 Task: Use the formula "IMTANH" in spreadsheet "Project portfolio".
Action: Mouse moved to (707, 85)
Screenshot: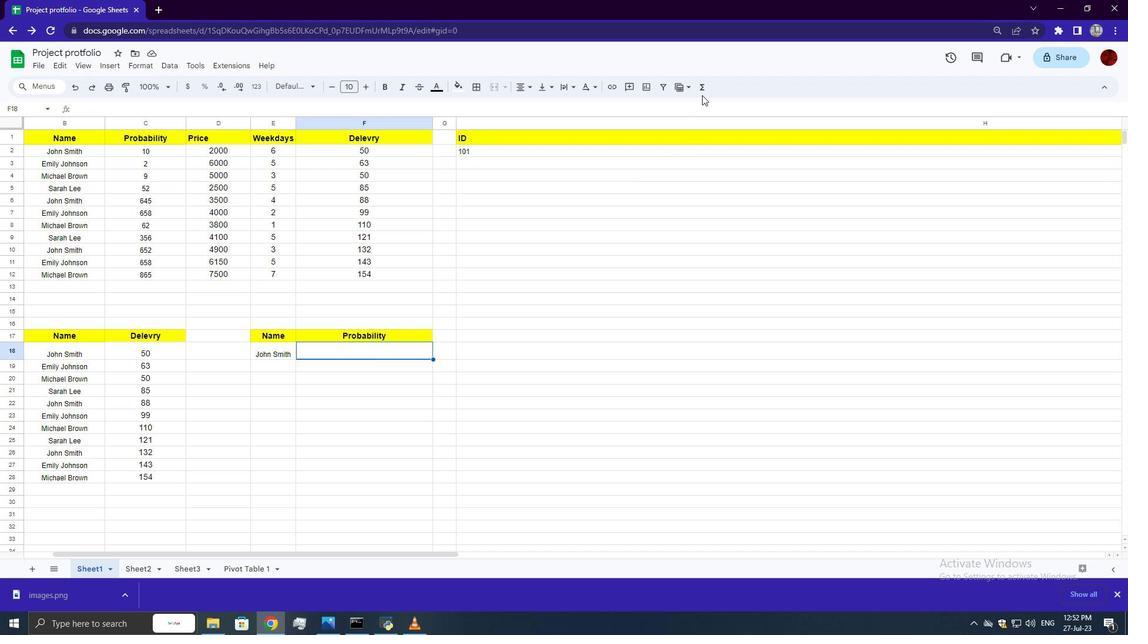 
Action: Mouse pressed left at (707, 85)
Screenshot: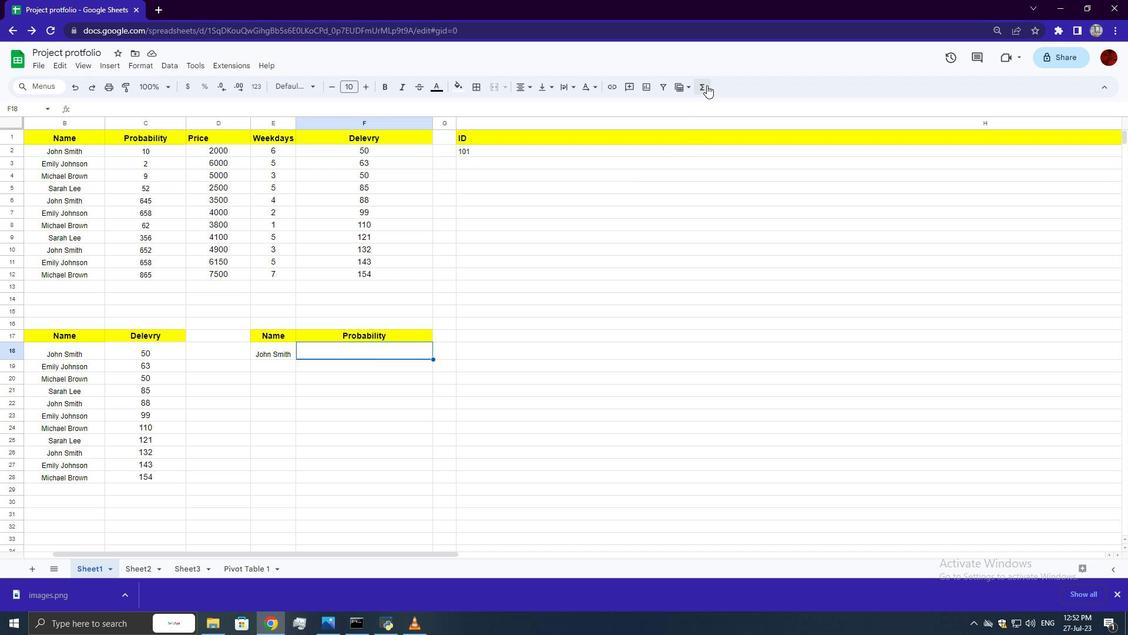 
Action: Mouse moved to (866, 201)
Screenshot: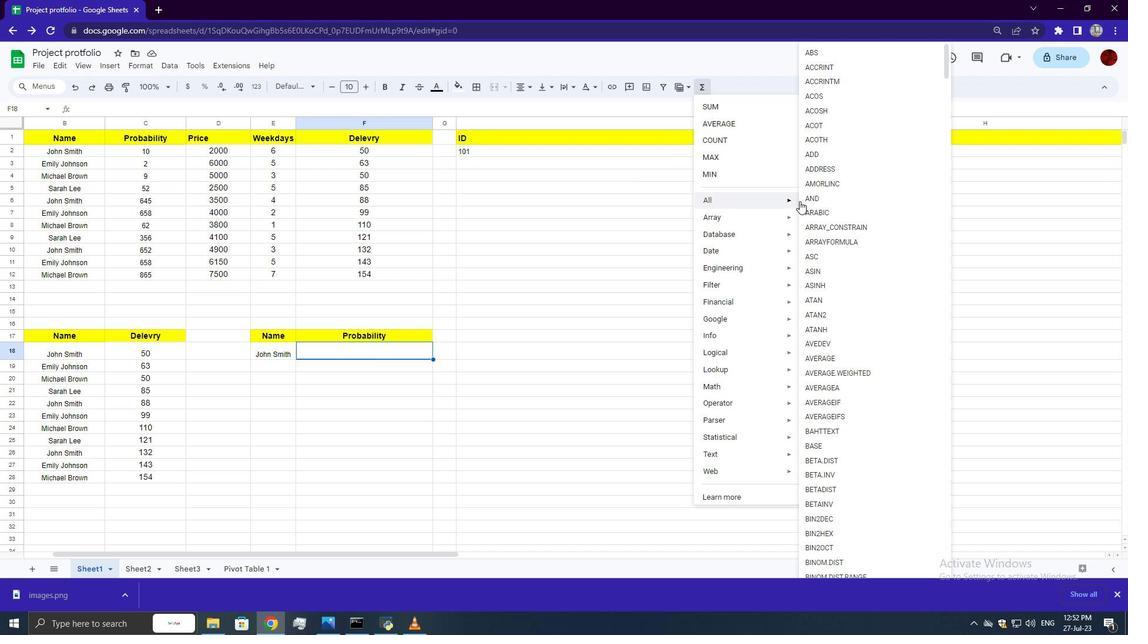 
Action: Mouse scrolled (866, 200) with delta (0, 0)
Screenshot: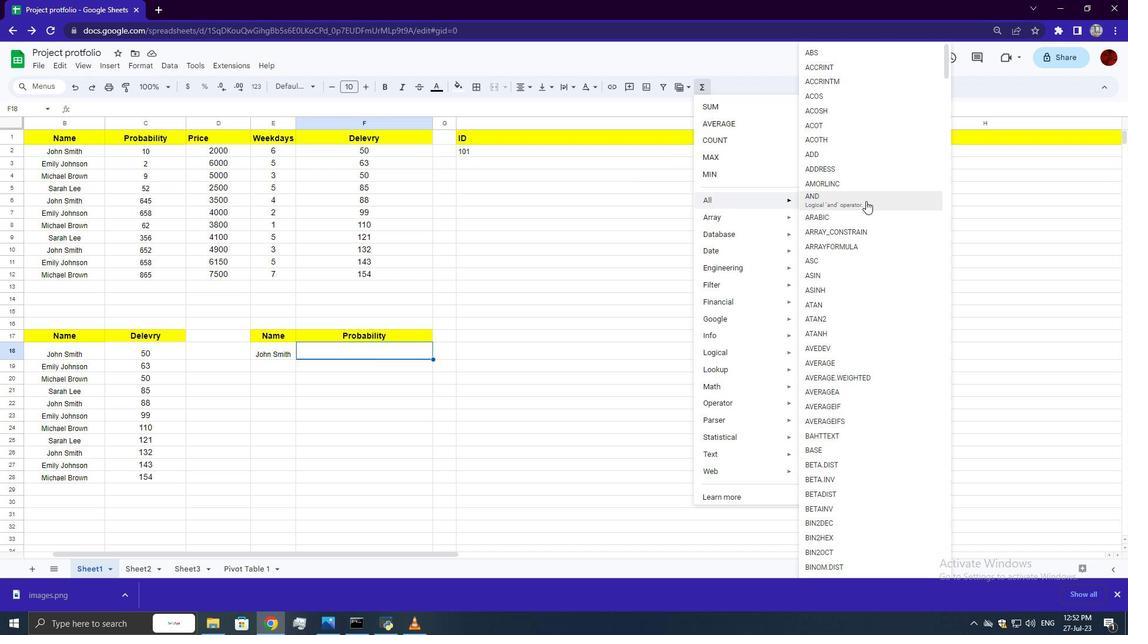 
Action: Mouse scrolled (866, 200) with delta (0, 0)
Screenshot: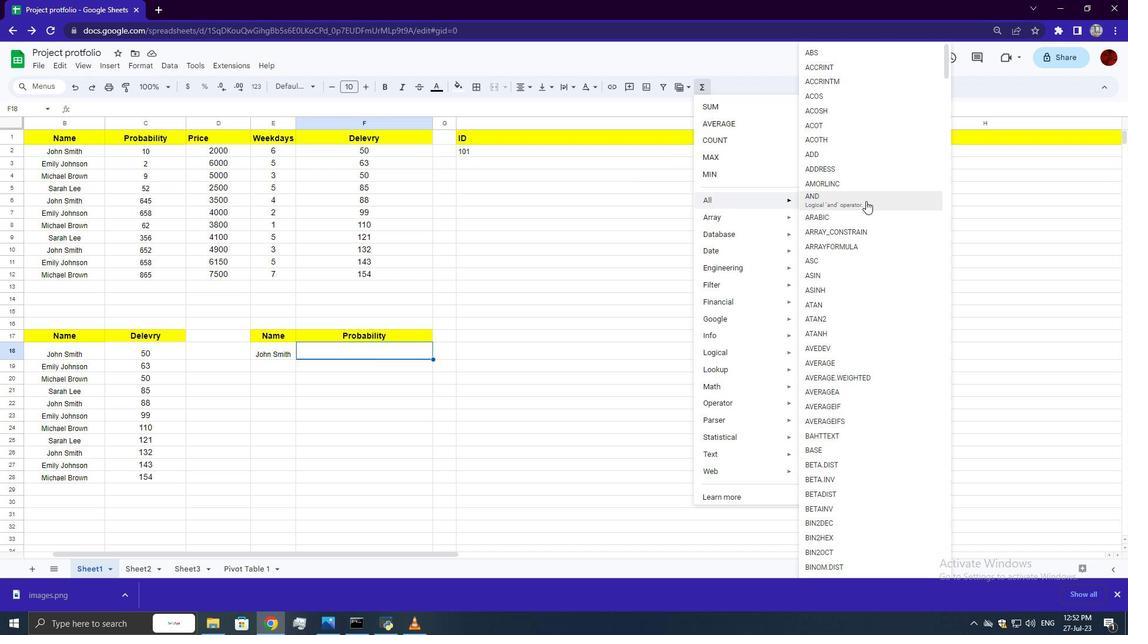 
Action: Mouse scrolled (866, 200) with delta (0, 0)
Screenshot: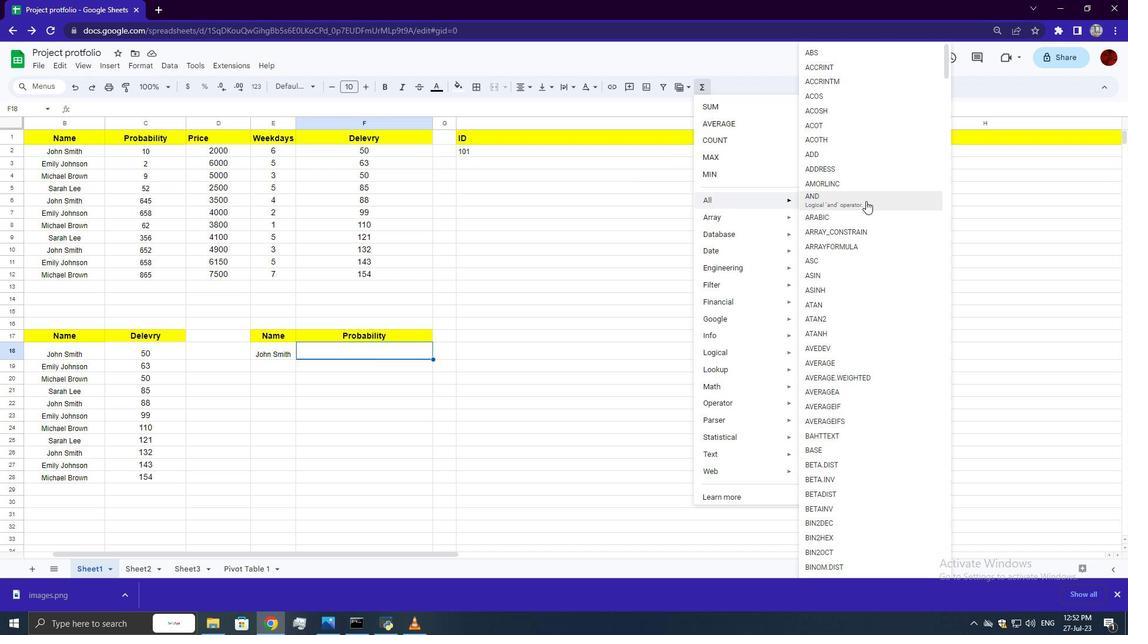 
Action: Mouse scrolled (866, 200) with delta (0, 0)
Screenshot: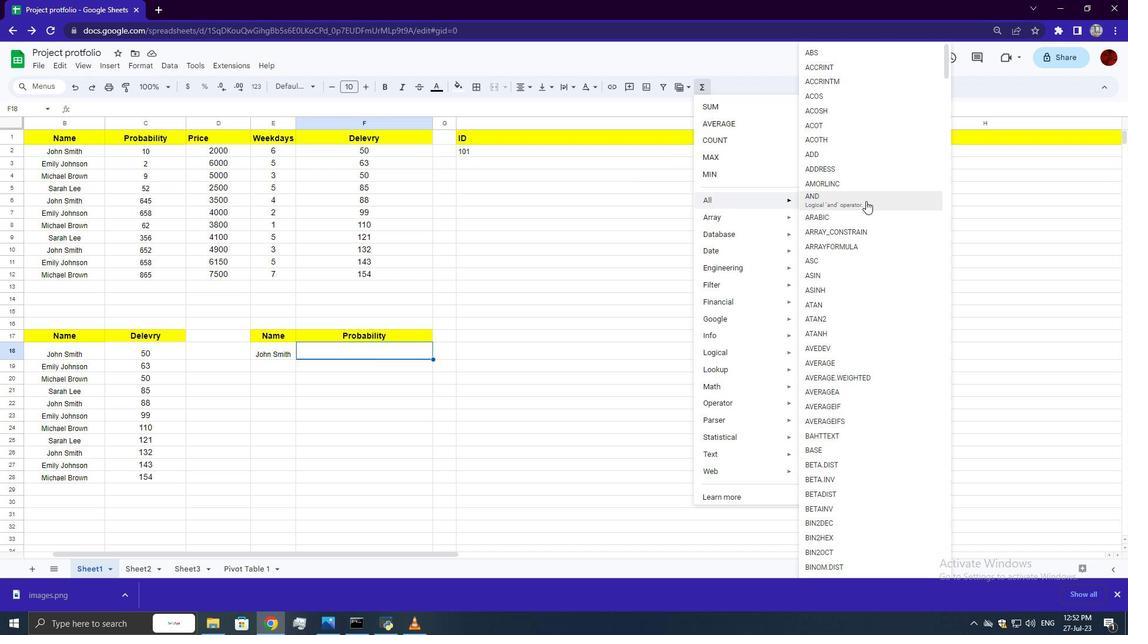 
Action: Mouse scrolled (866, 200) with delta (0, 0)
Screenshot: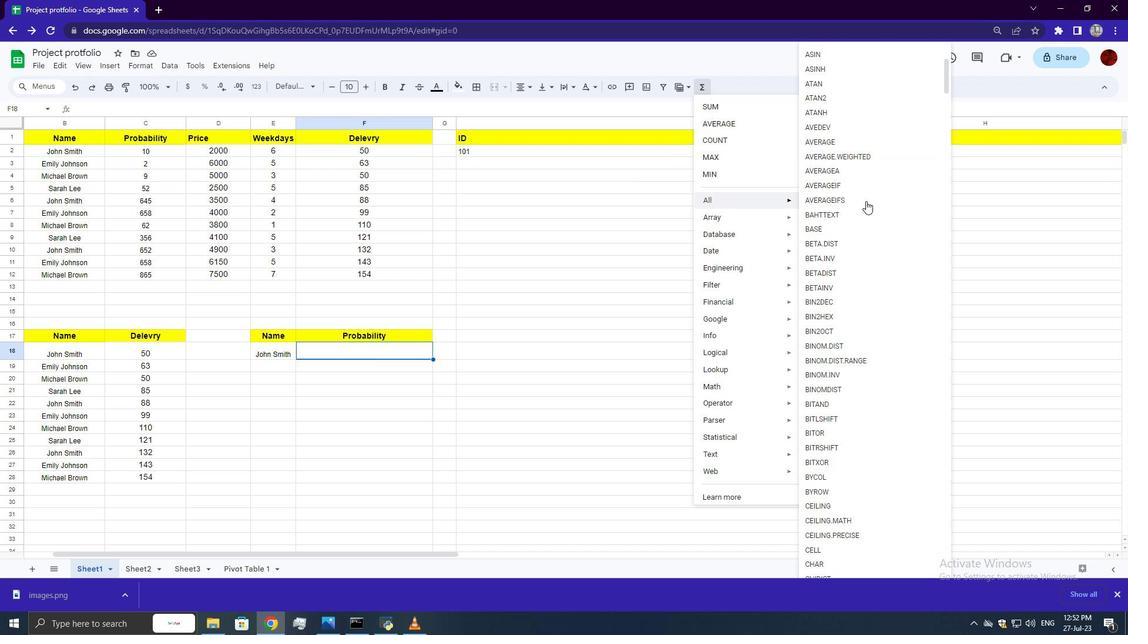 
Action: Mouse scrolled (866, 200) with delta (0, 0)
Screenshot: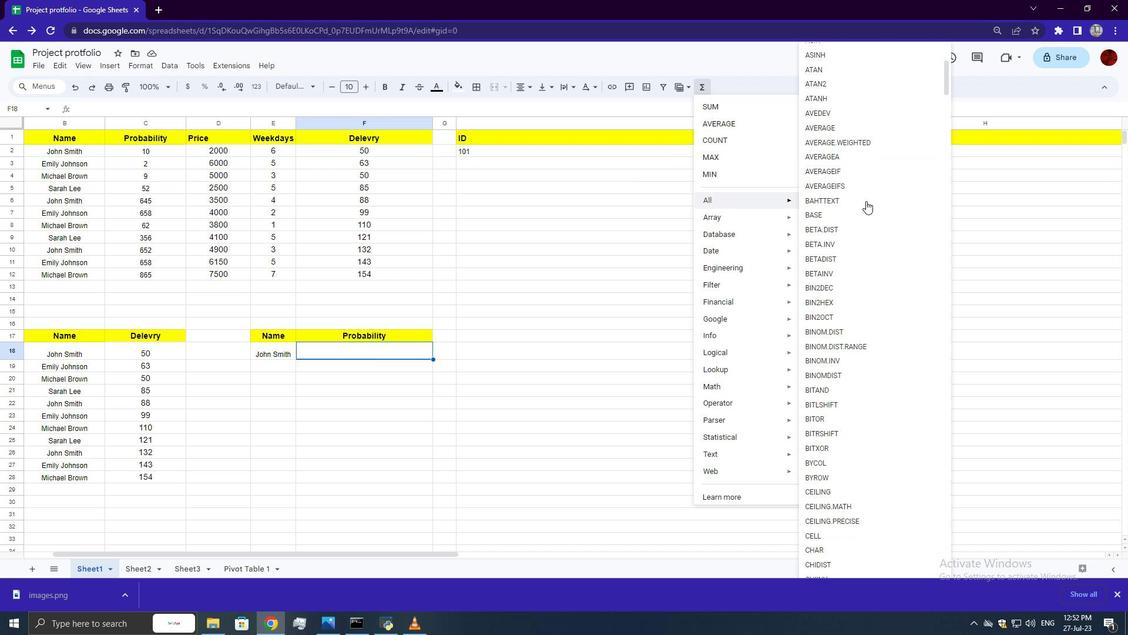 
Action: Mouse scrolled (866, 200) with delta (0, 0)
Screenshot: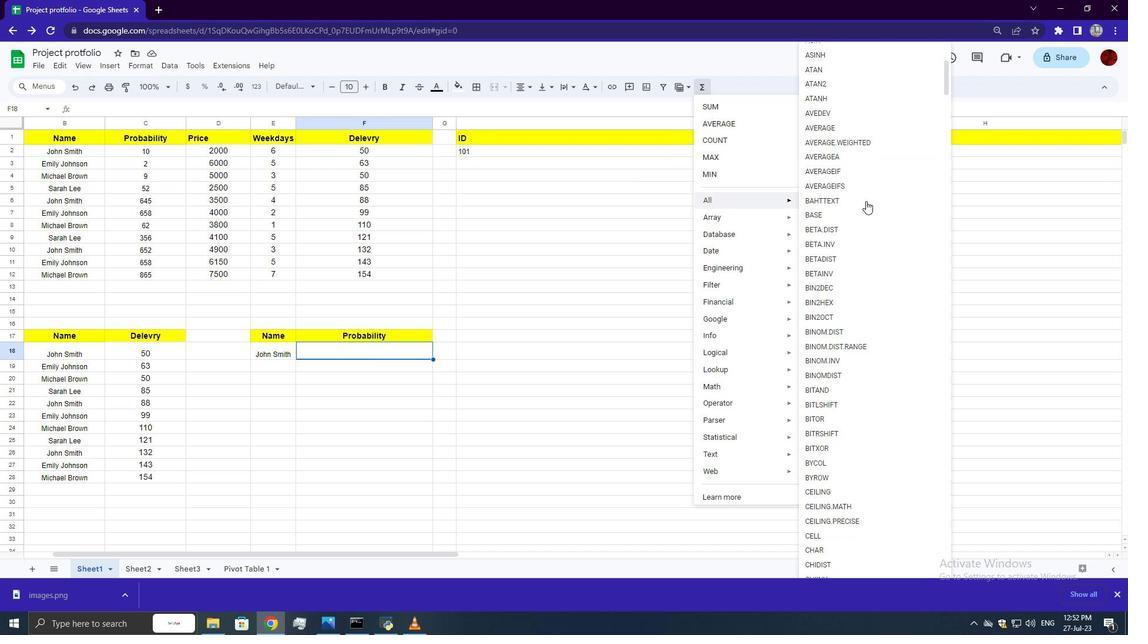 
Action: Mouse scrolled (866, 200) with delta (0, 0)
Screenshot: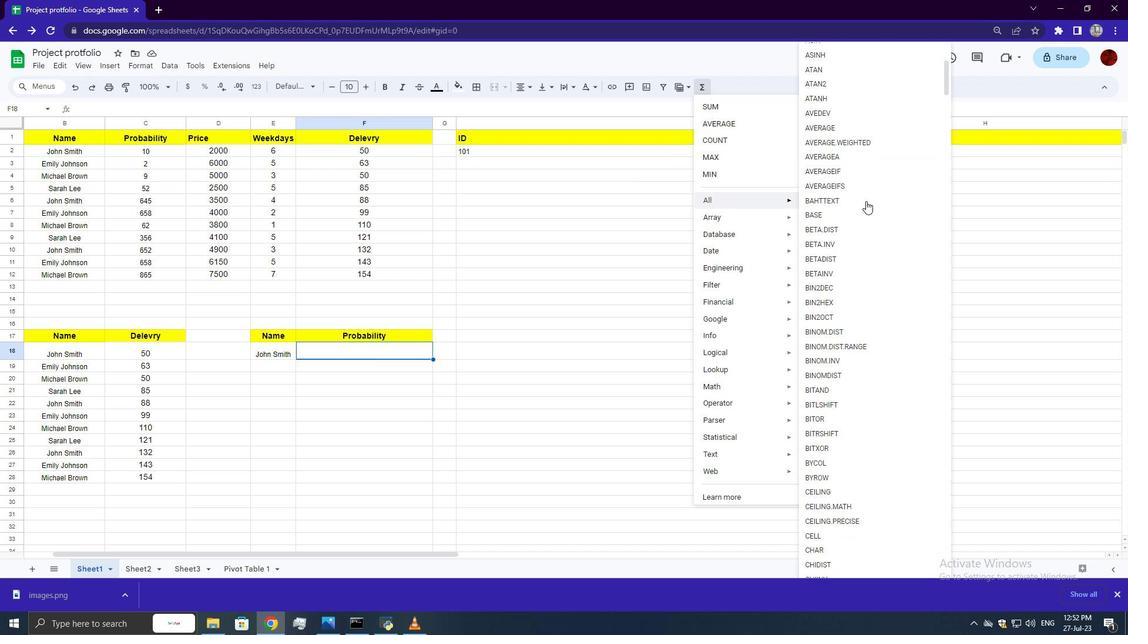 
Action: Mouse scrolled (866, 200) with delta (0, 0)
Screenshot: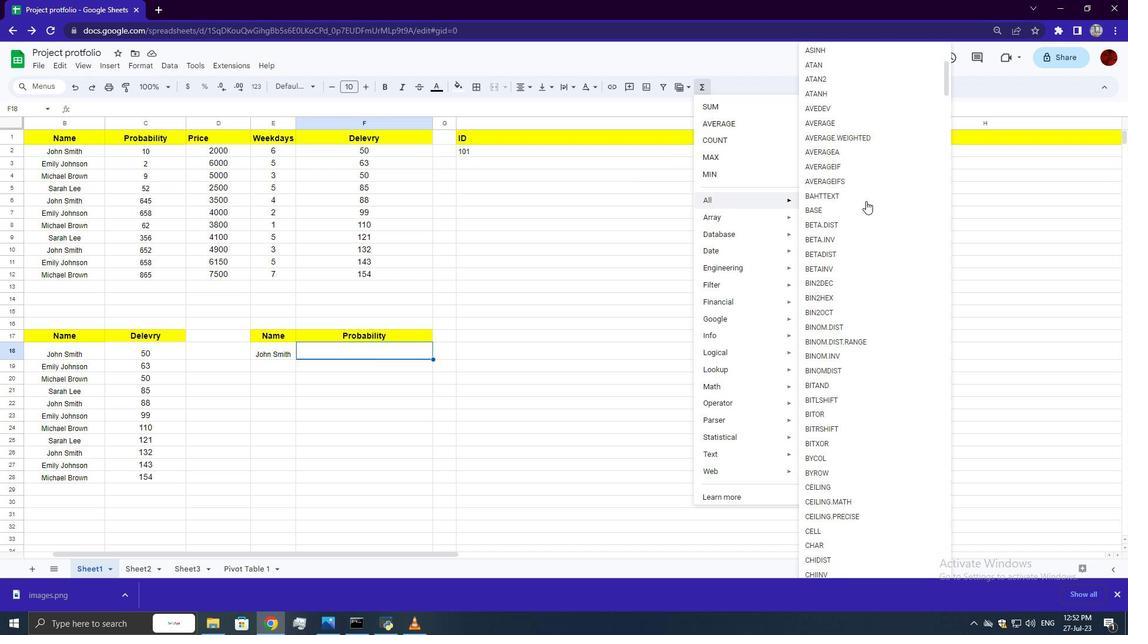 
Action: Mouse scrolled (866, 200) with delta (0, 0)
Screenshot: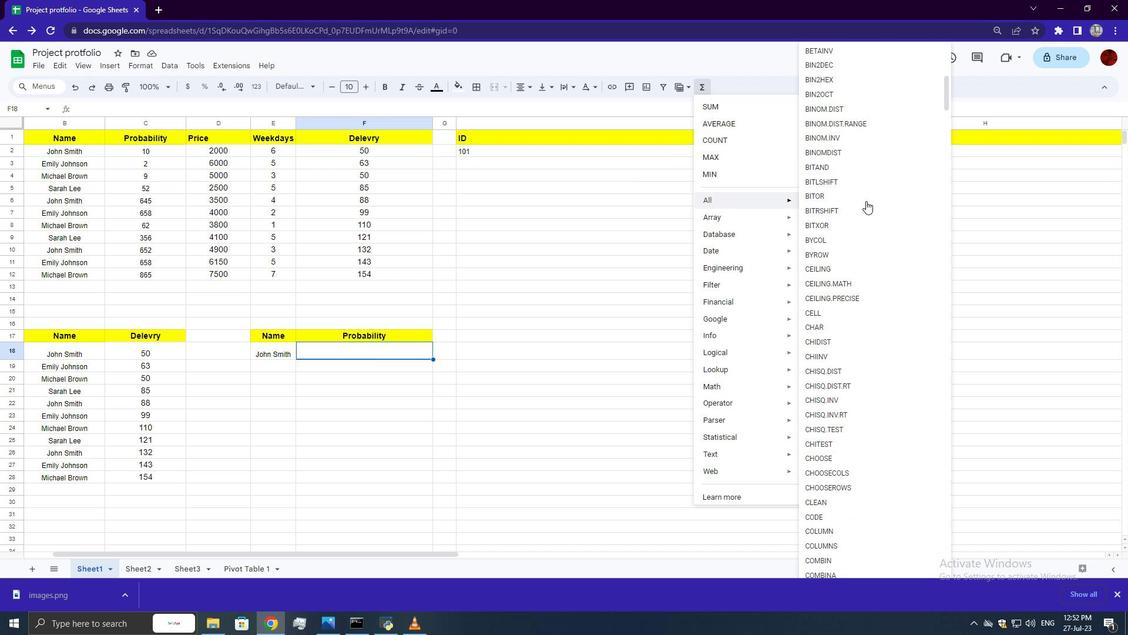 
Action: Mouse scrolled (866, 200) with delta (0, 0)
Screenshot: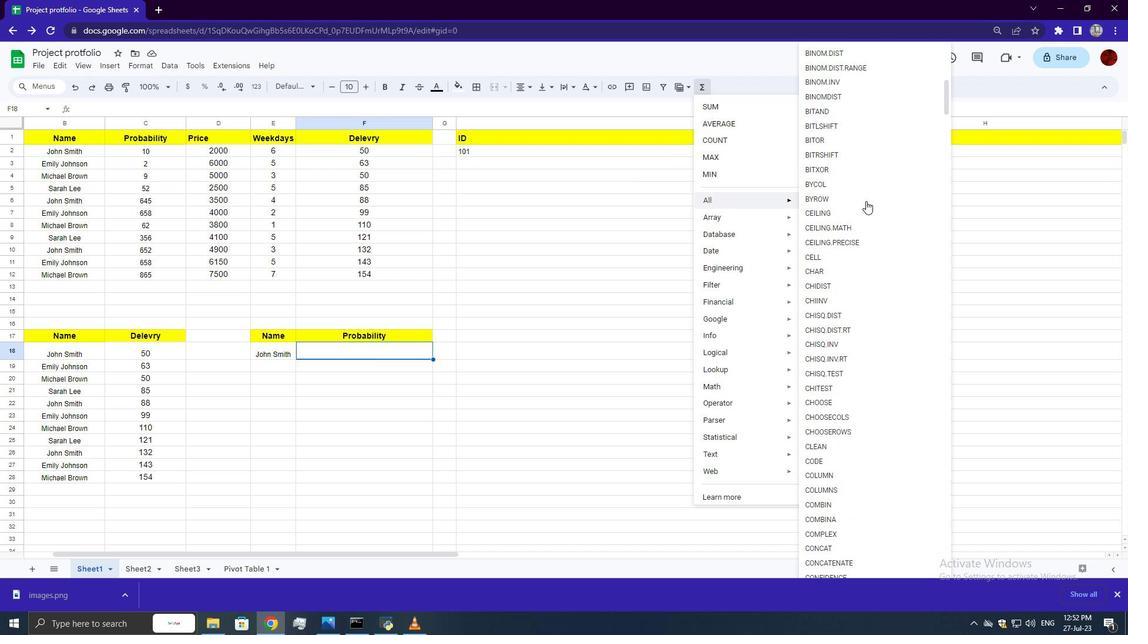 
Action: Mouse scrolled (866, 200) with delta (0, 0)
Screenshot: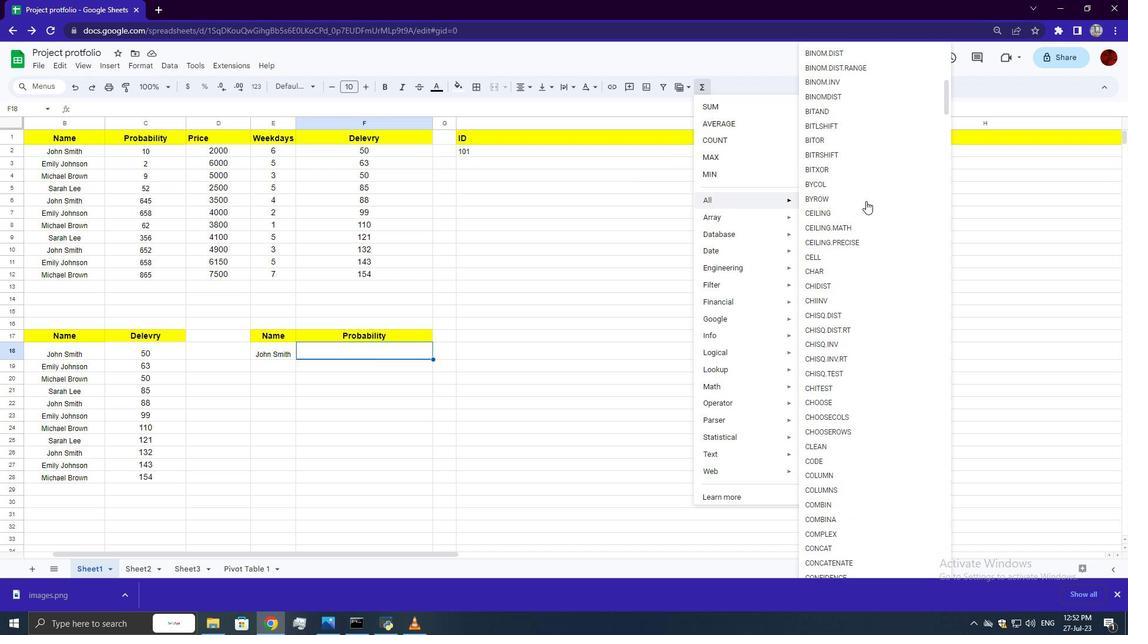 
Action: Mouse scrolled (866, 200) with delta (0, 0)
Screenshot: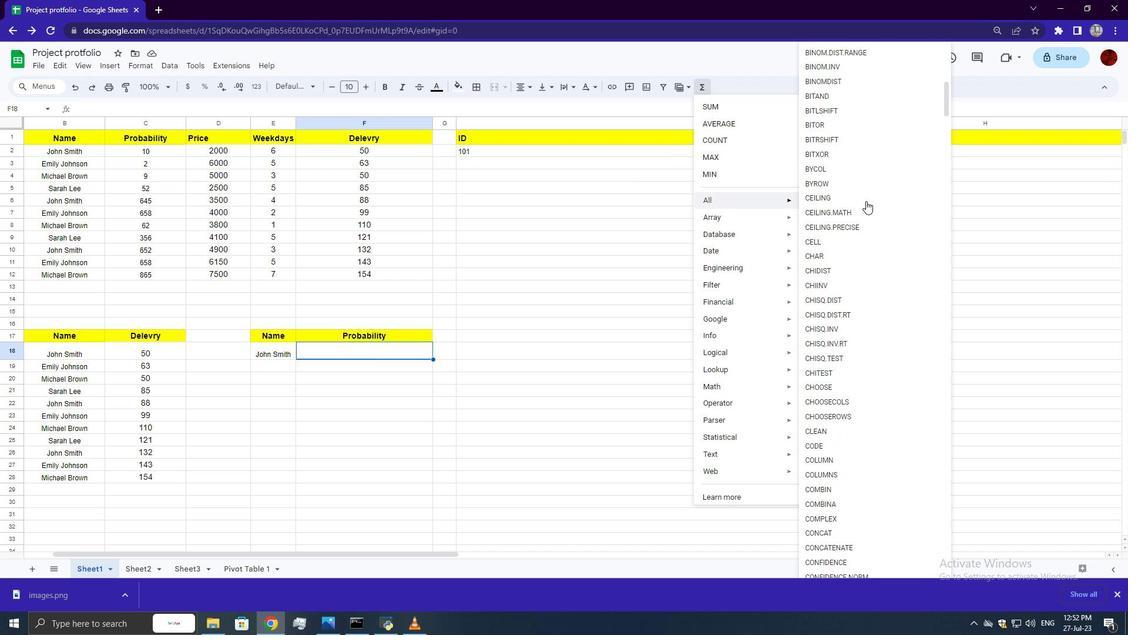 
Action: Mouse scrolled (866, 200) with delta (0, 0)
Screenshot: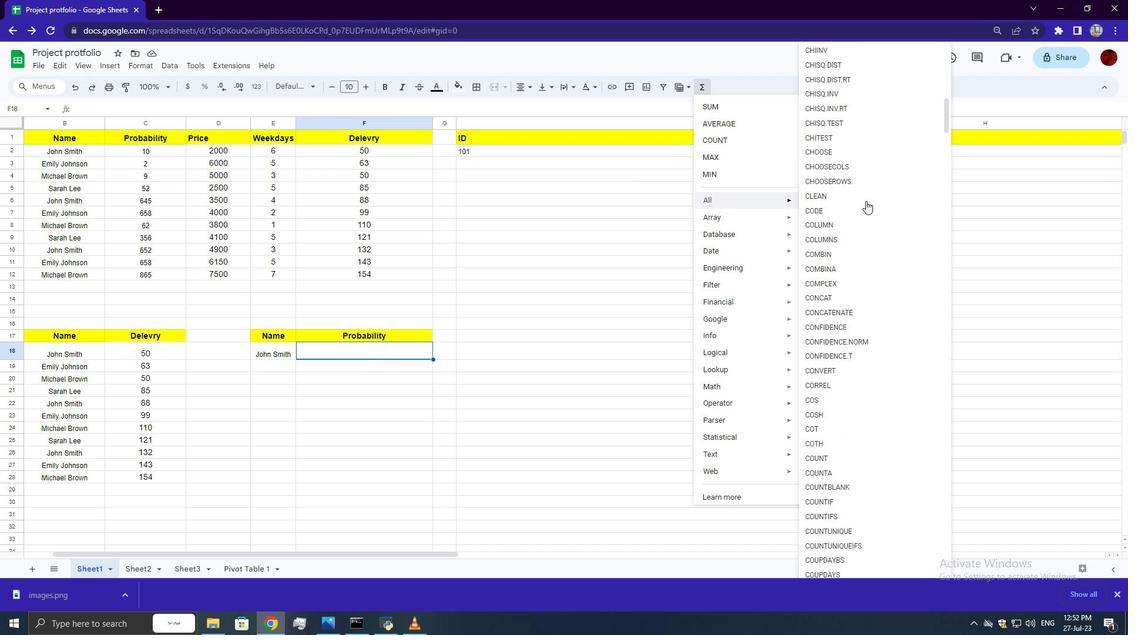 
Action: Mouse scrolled (866, 200) with delta (0, 0)
Screenshot: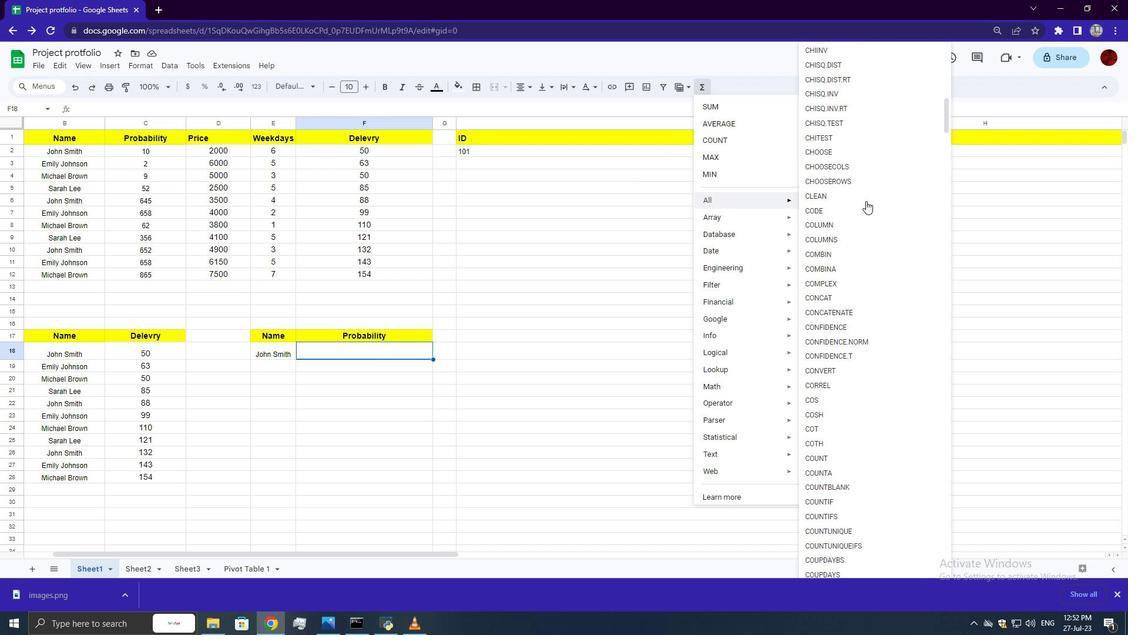 
Action: Mouse scrolled (866, 200) with delta (0, 0)
Screenshot: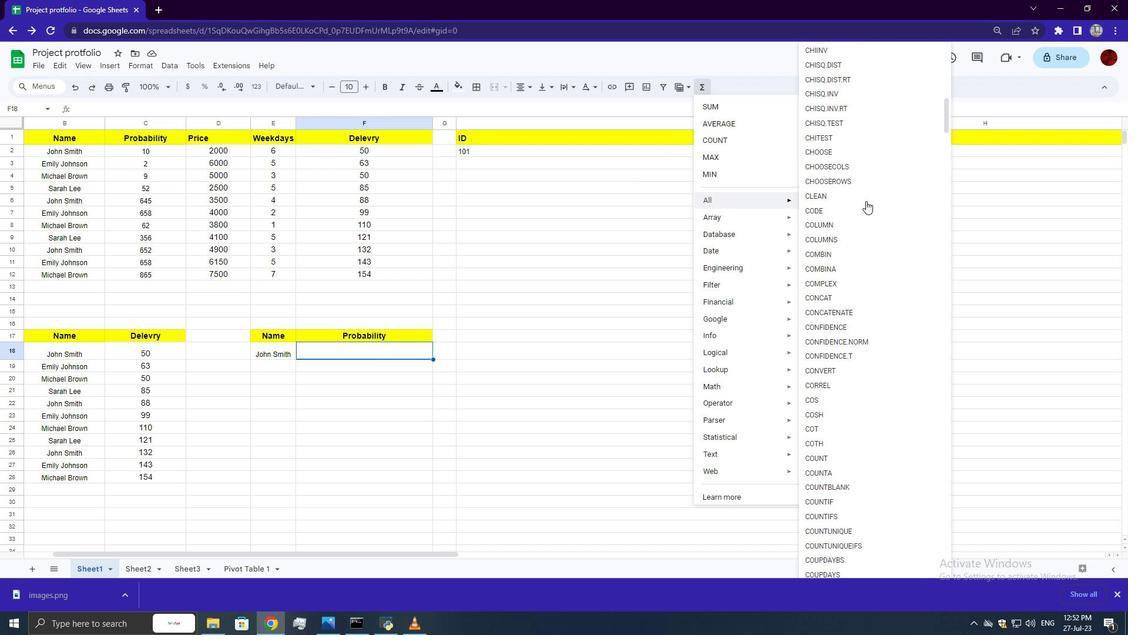 
Action: Mouse scrolled (866, 200) with delta (0, 0)
Screenshot: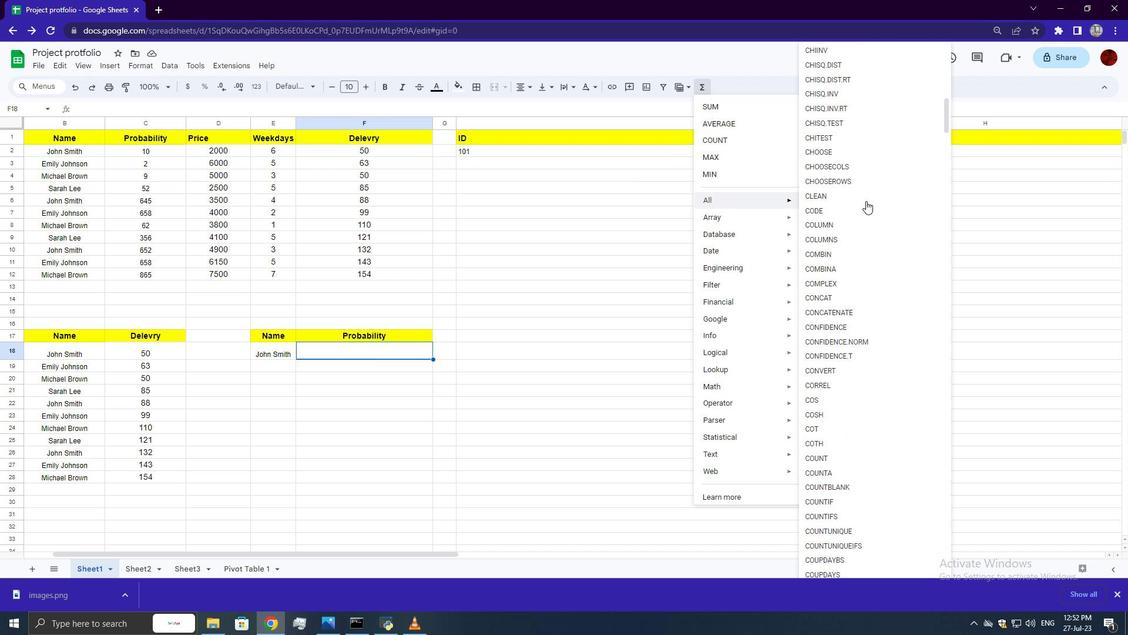 
Action: Mouse scrolled (866, 200) with delta (0, 0)
Screenshot: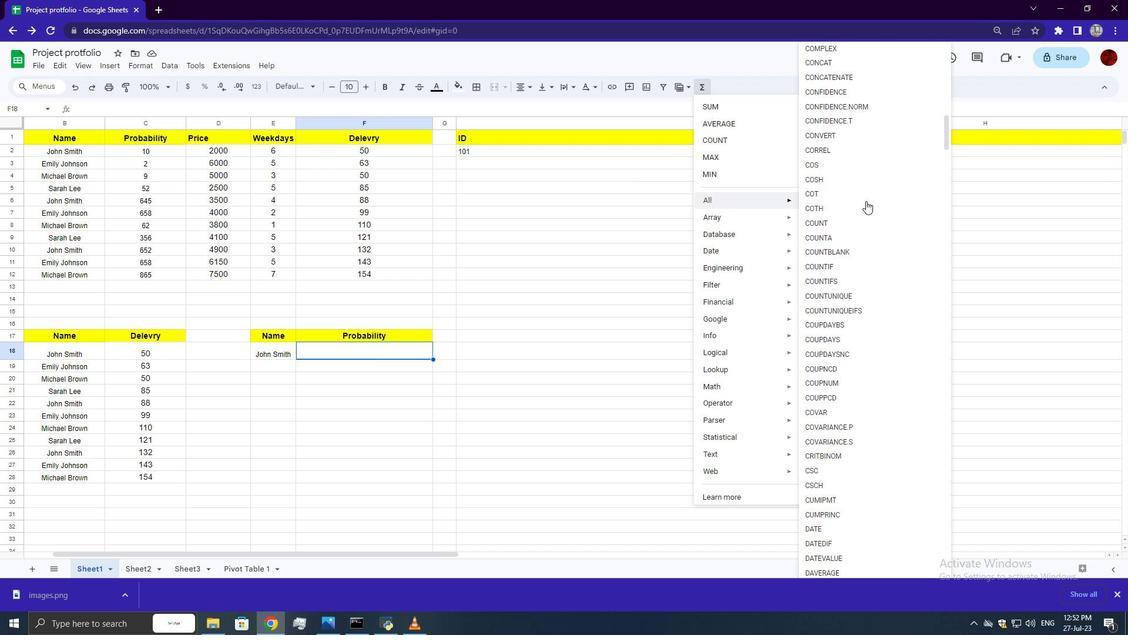 
Action: Mouse scrolled (866, 200) with delta (0, 0)
Screenshot: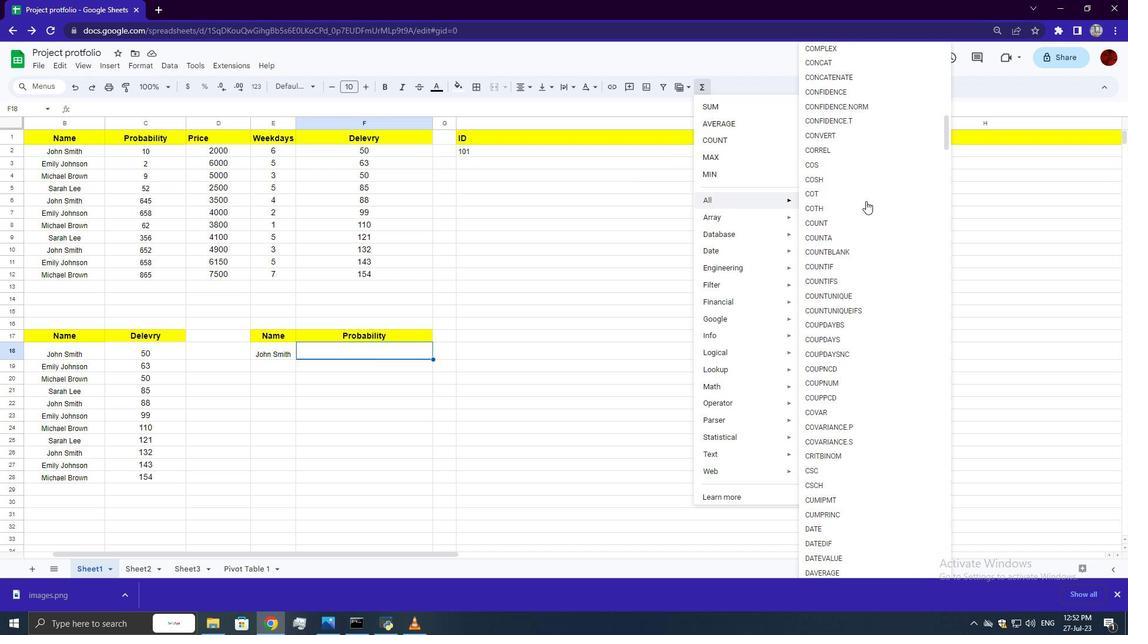 
Action: Mouse scrolled (866, 200) with delta (0, 0)
Screenshot: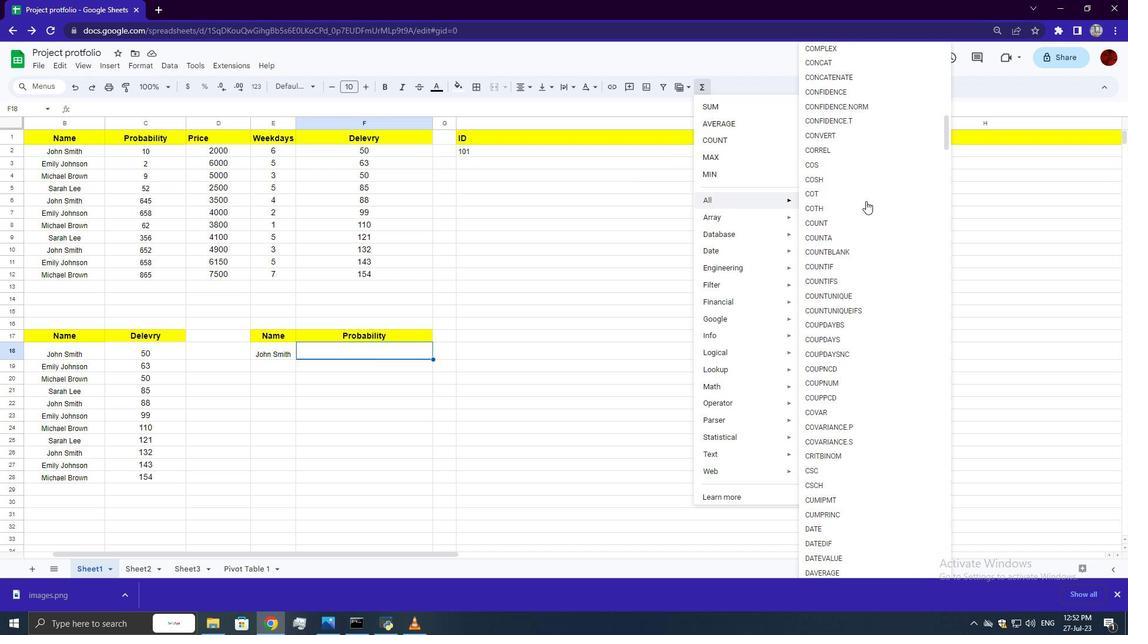 
Action: Mouse scrolled (866, 200) with delta (0, 0)
Screenshot: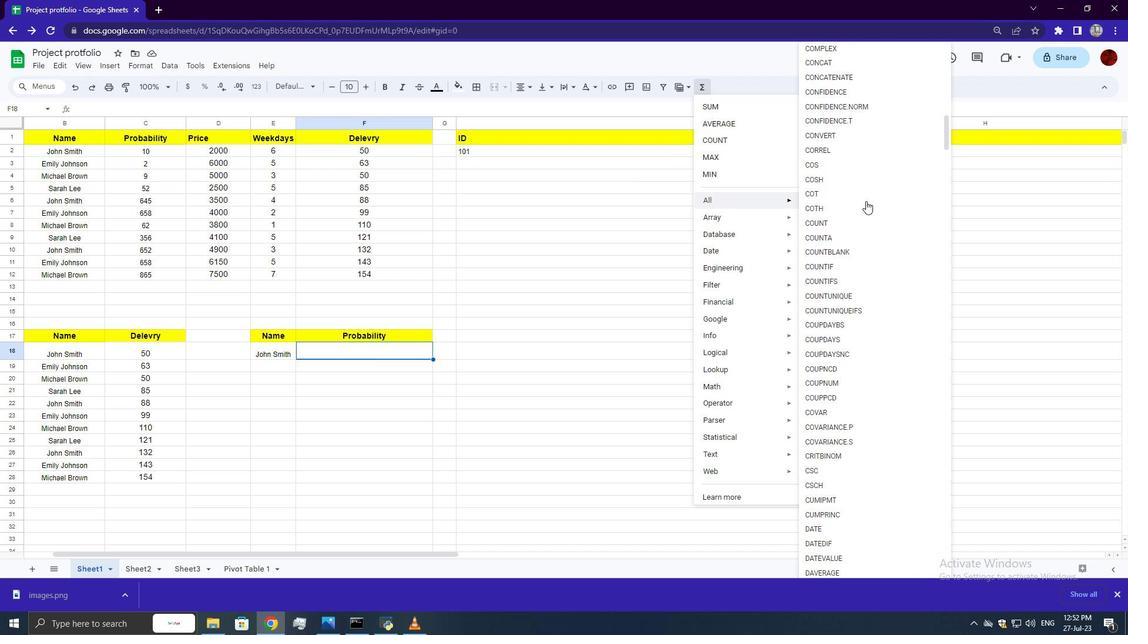 
Action: Mouse scrolled (866, 200) with delta (0, 0)
Screenshot: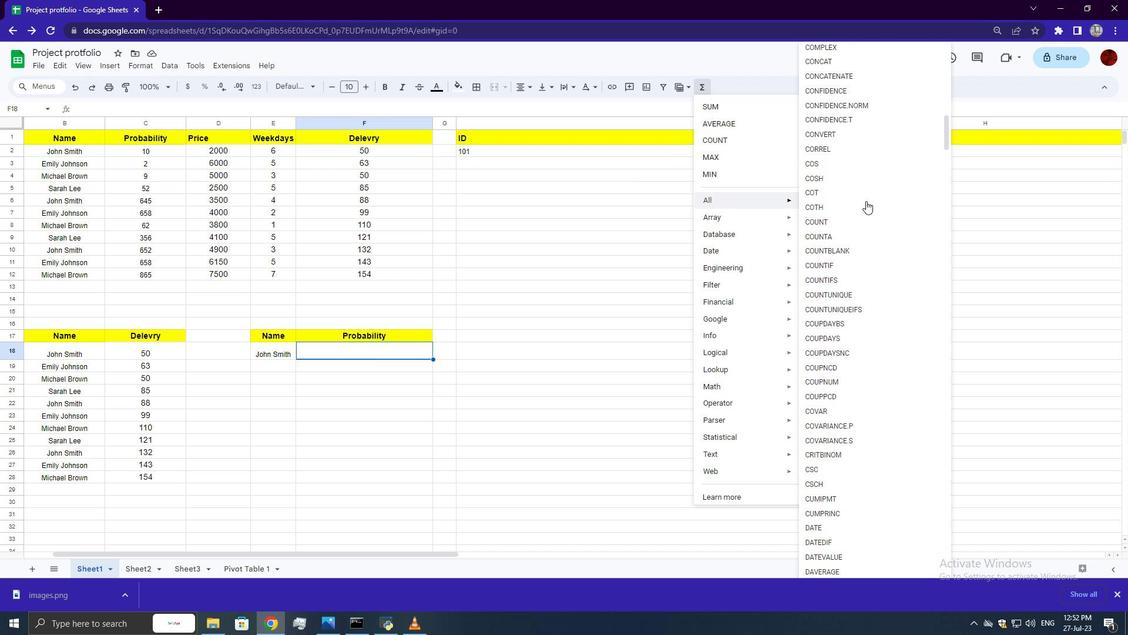 
Action: Mouse scrolled (866, 200) with delta (0, 0)
Screenshot: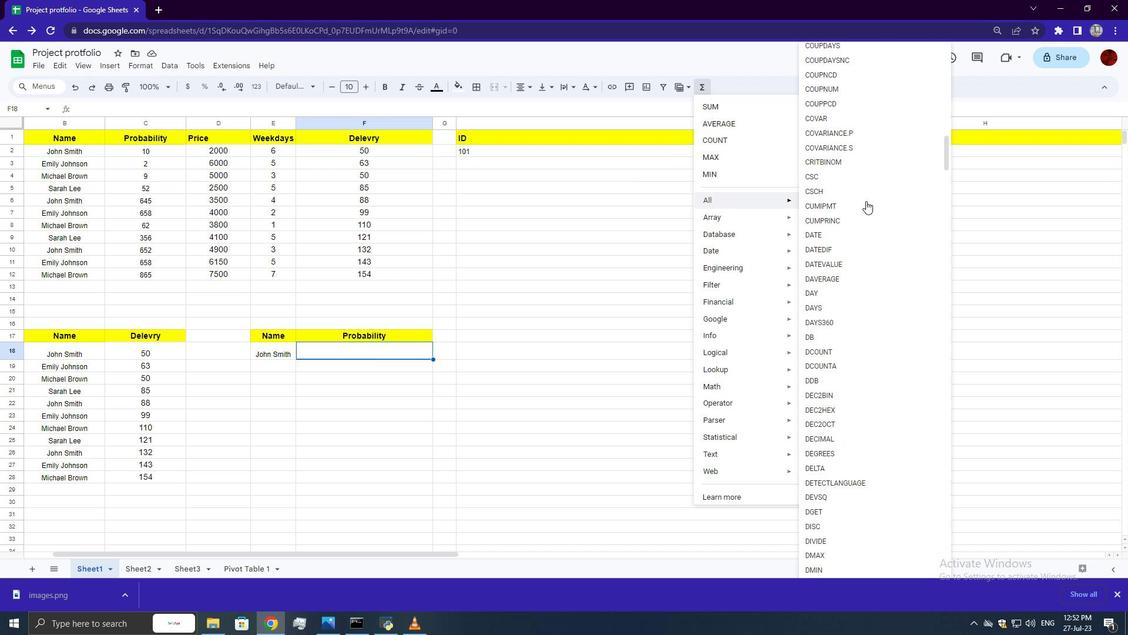 
Action: Mouse scrolled (866, 200) with delta (0, 0)
Screenshot: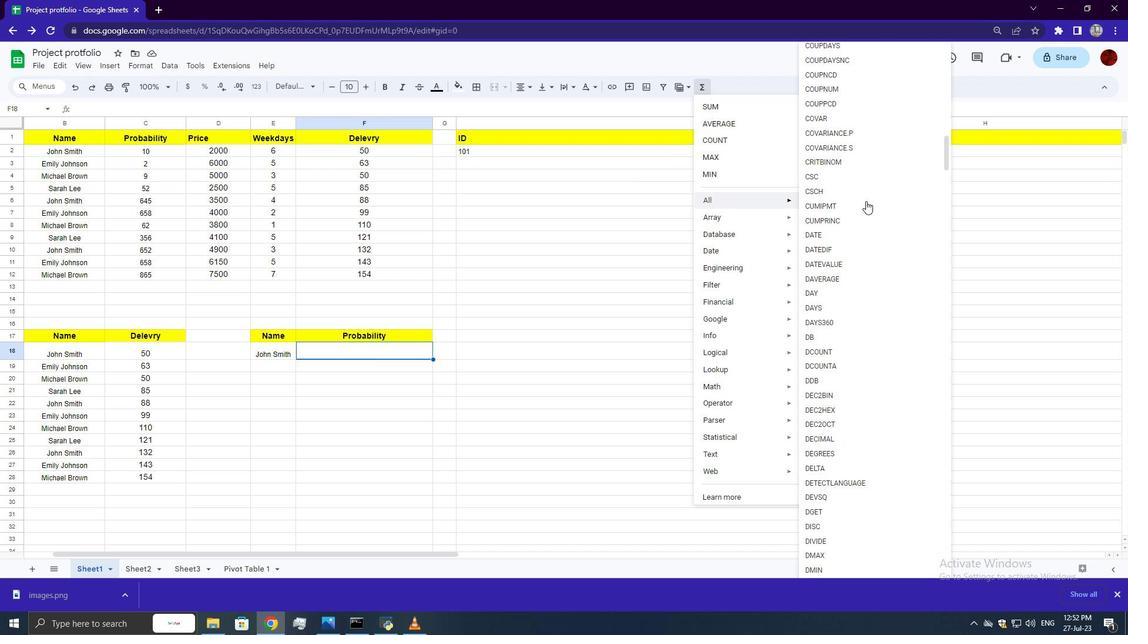
Action: Mouse scrolled (866, 200) with delta (0, 0)
Screenshot: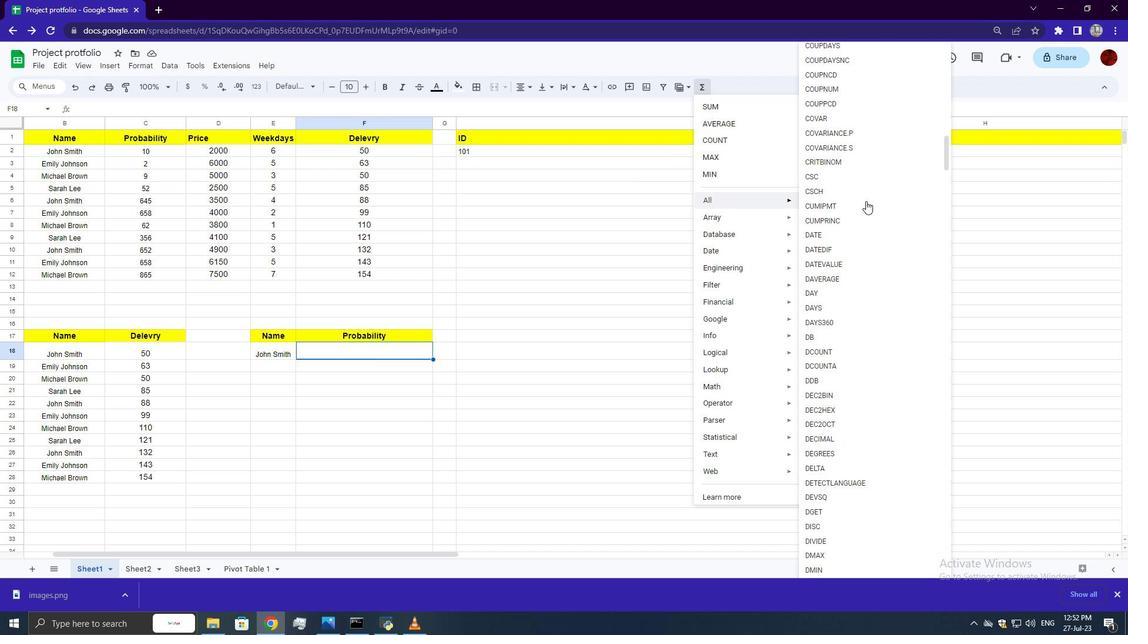 
Action: Mouse scrolled (866, 200) with delta (0, 0)
Screenshot: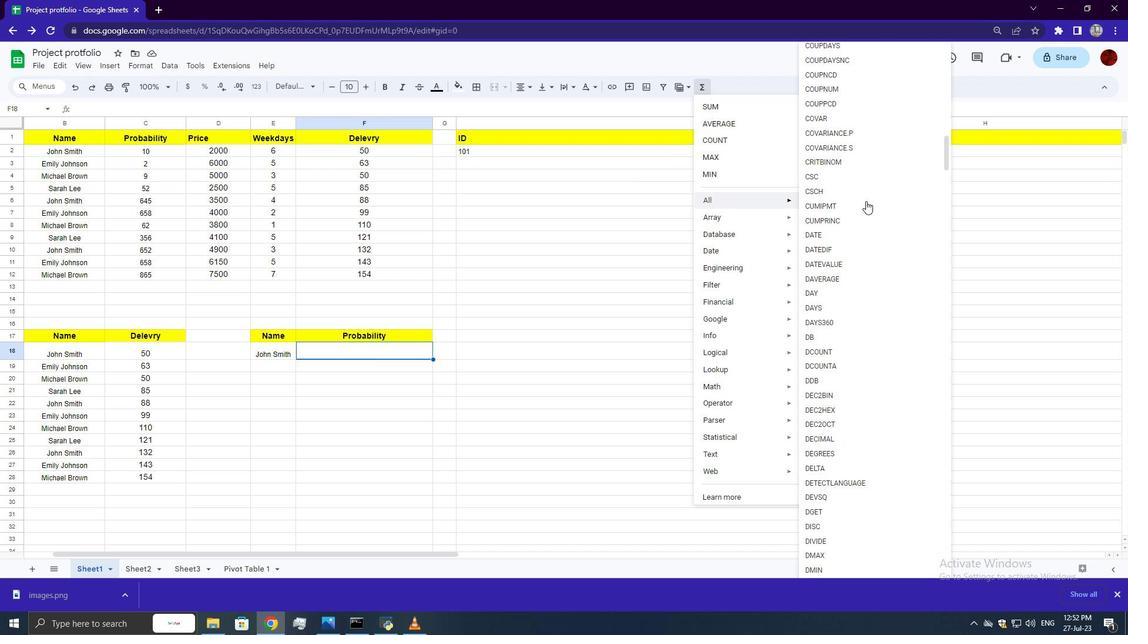 
Action: Mouse scrolled (866, 200) with delta (0, 0)
Screenshot: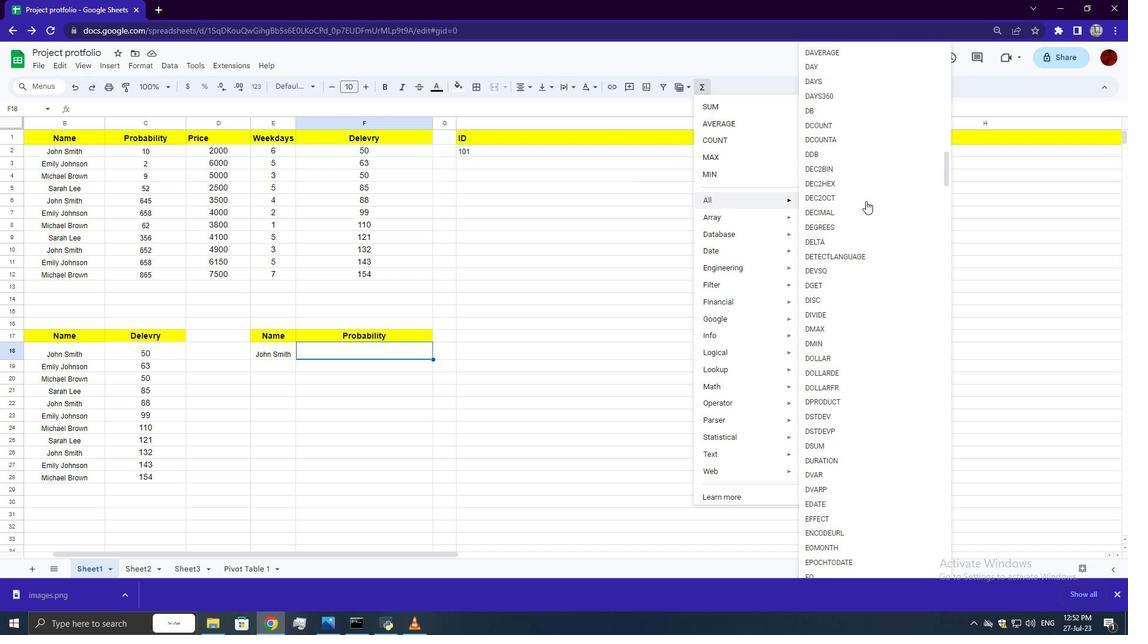 
Action: Mouse scrolled (866, 200) with delta (0, 0)
Screenshot: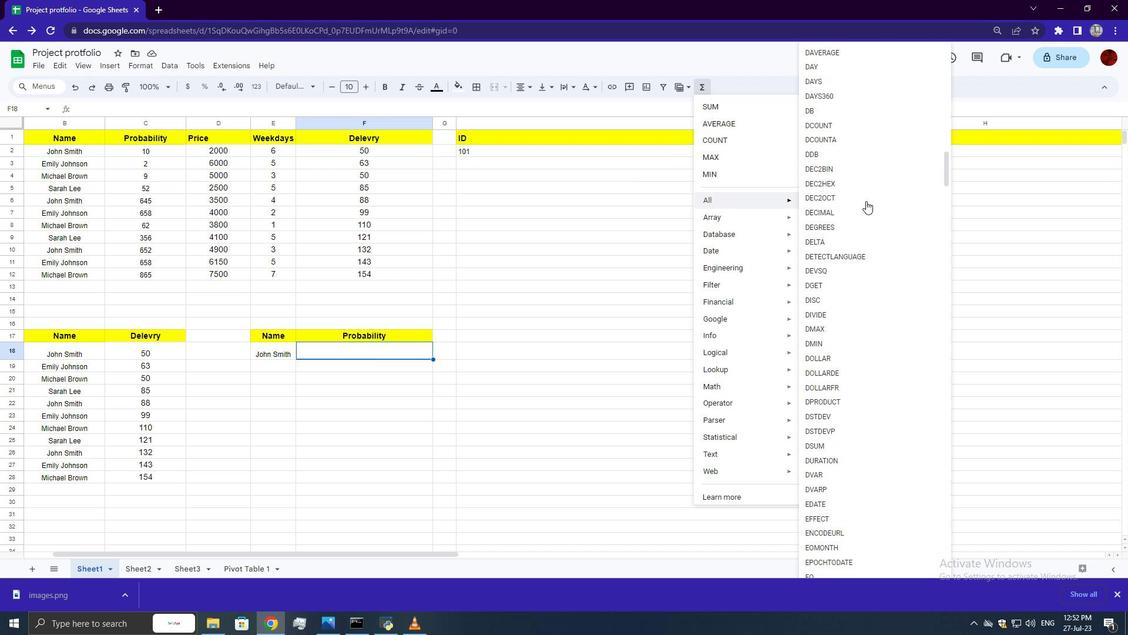 
Action: Mouse scrolled (866, 200) with delta (0, 0)
Screenshot: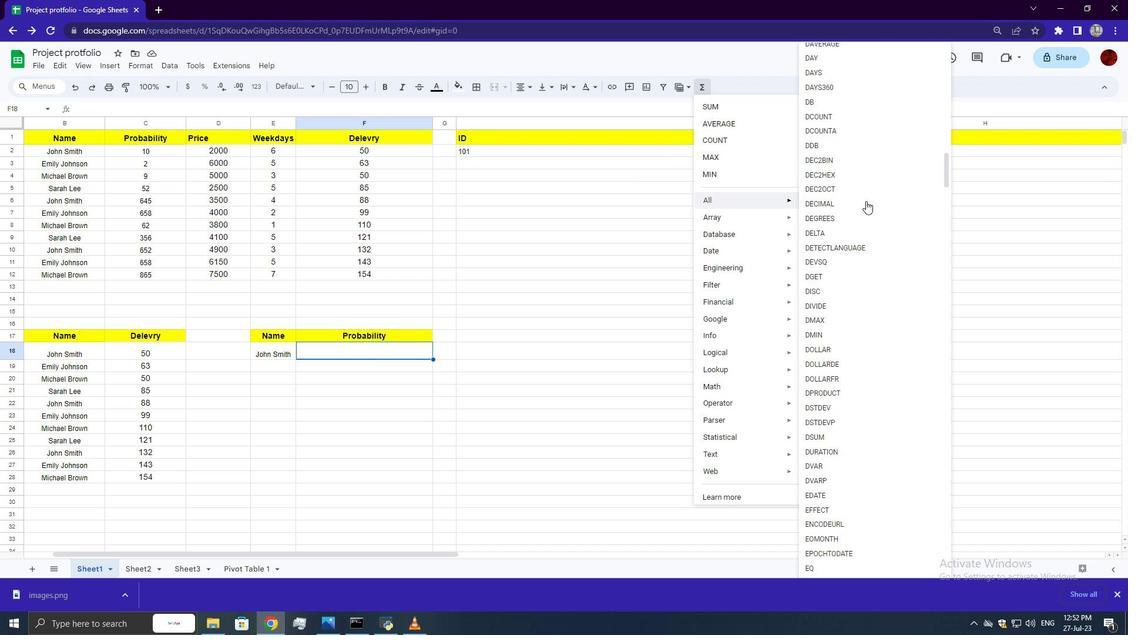 
Action: Mouse scrolled (866, 200) with delta (0, 0)
Screenshot: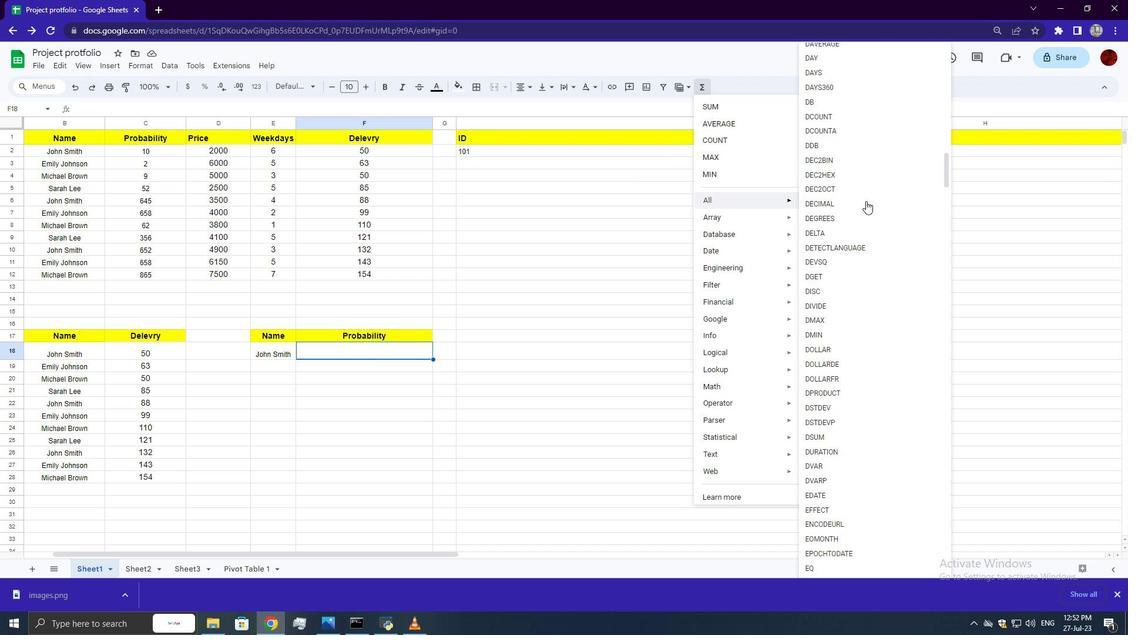 
Action: Mouse scrolled (866, 200) with delta (0, 0)
Screenshot: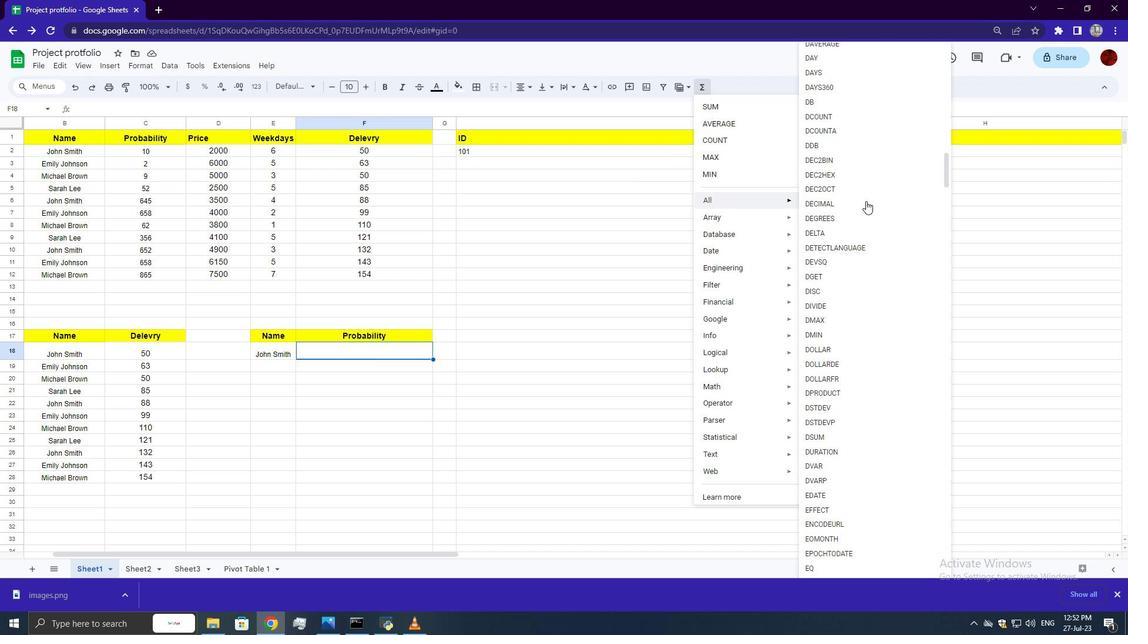 
Action: Mouse scrolled (866, 200) with delta (0, 0)
Screenshot: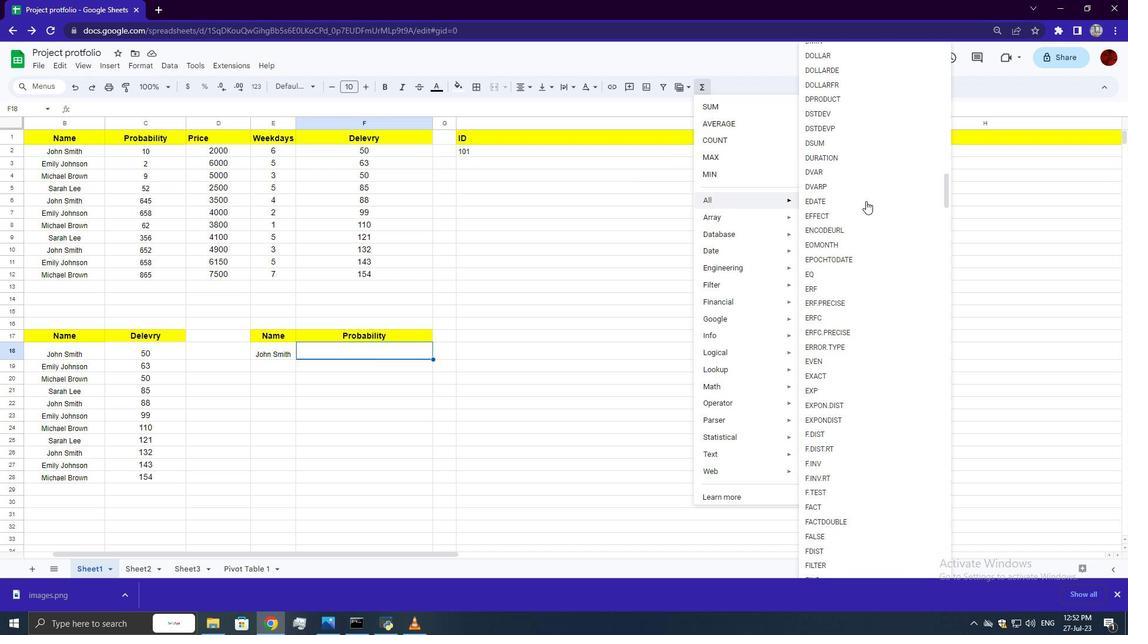 
Action: Mouse scrolled (866, 200) with delta (0, 0)
Screenshot: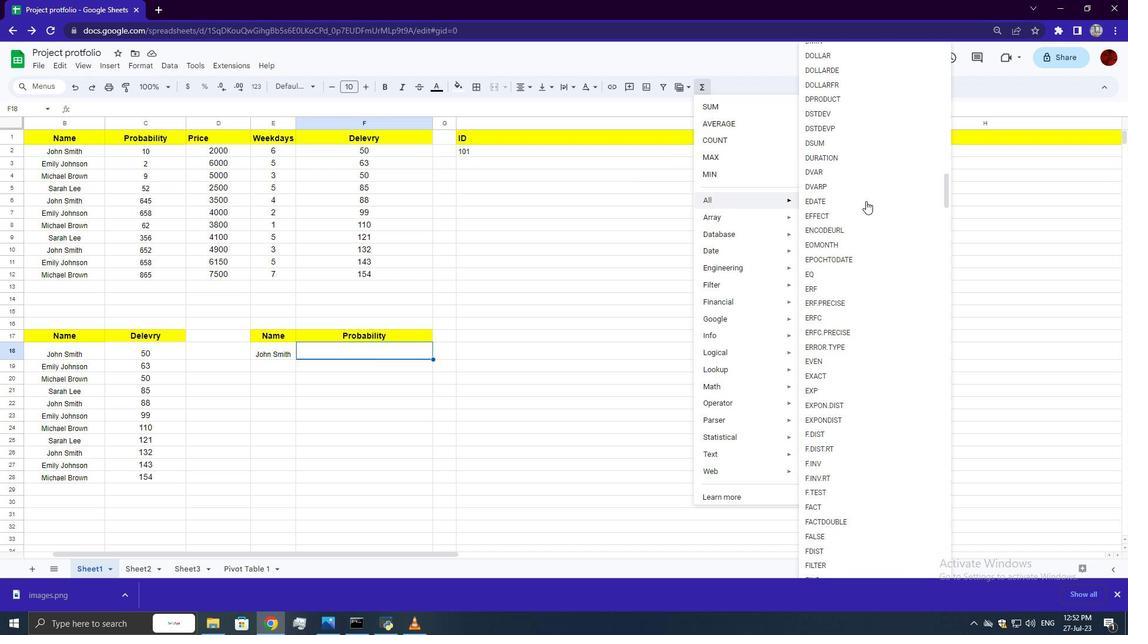
Action: Mouse scrolled (866, 200) with delta (0, 0)
Screenshot: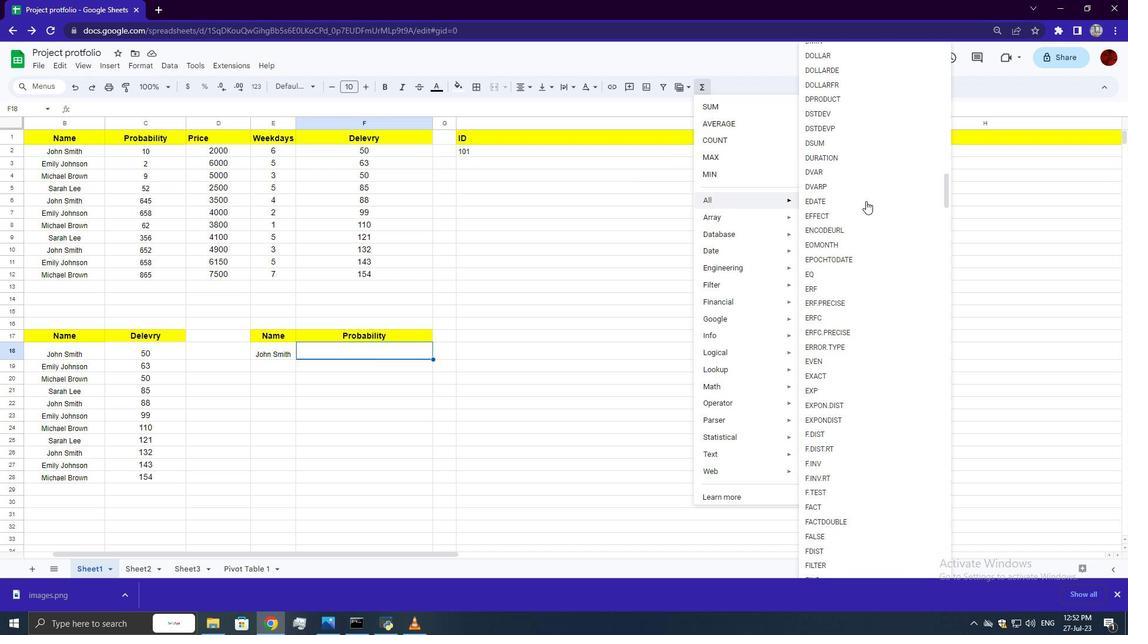 
Action: Mouse scrolled (866, 200) with delta (0, 0)
Screenshot: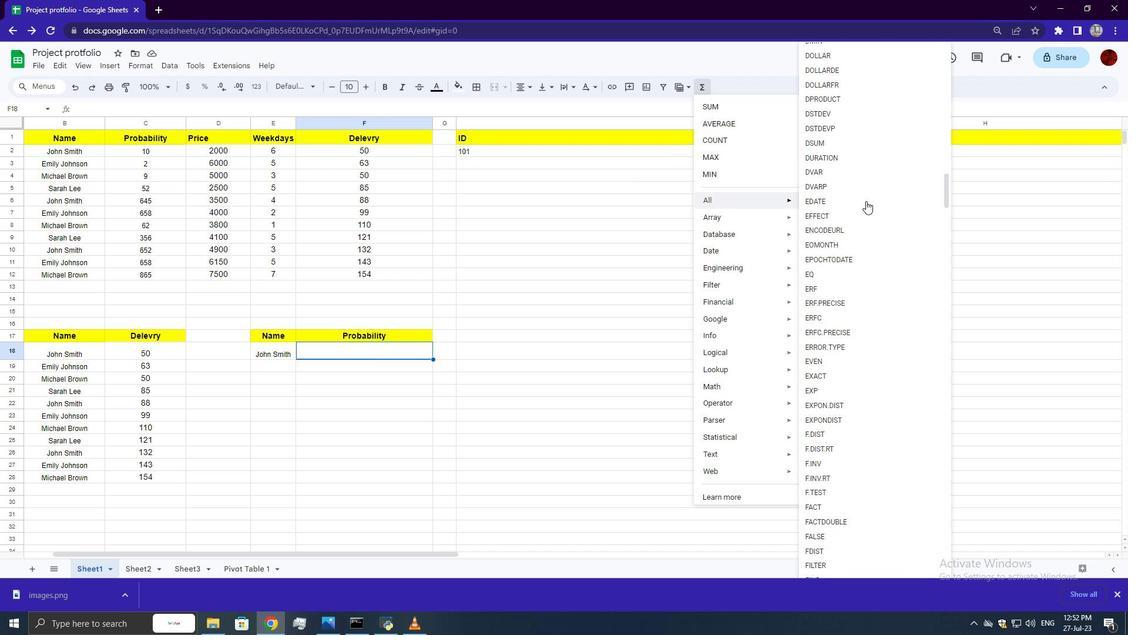
Action: Mouse scrolled (866, 200) with delta (0, 0)
Screenshot: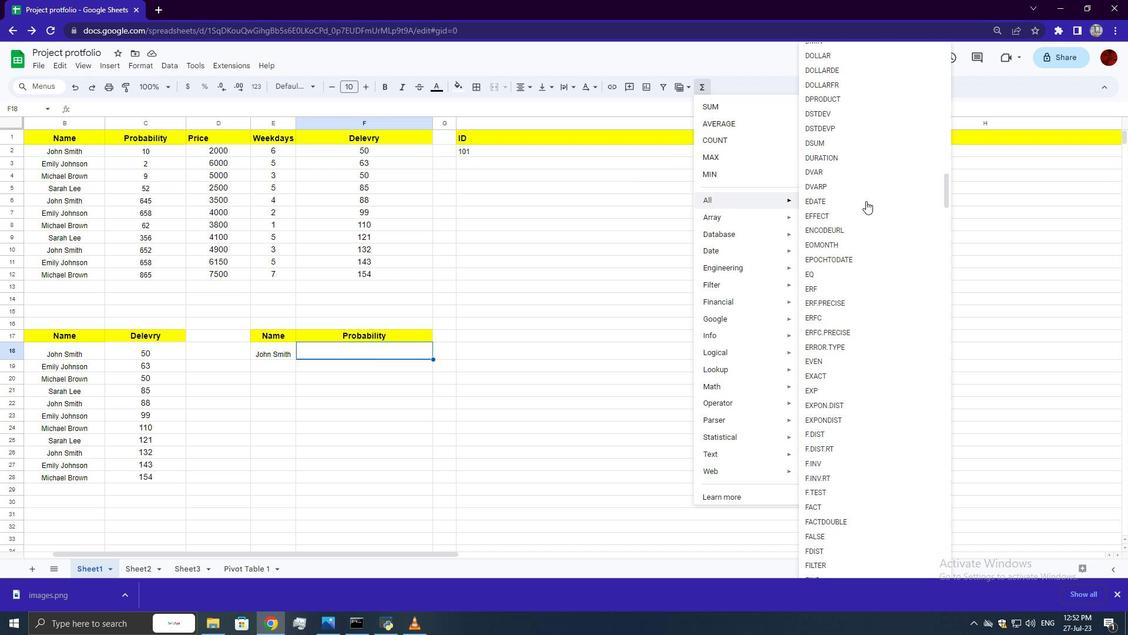 
Action: Mouse scrolled (866, 200) with delta (0, 0)
Screenshot: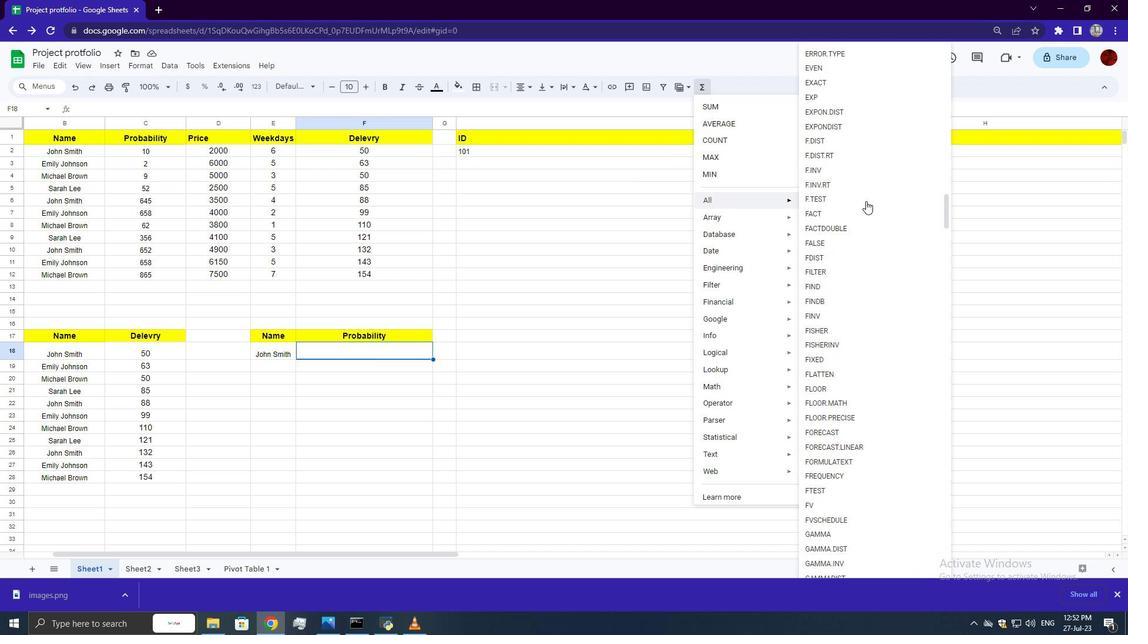 
Action: Mouse scrolled (866, 200) with delta (0, 0)
Screenshot: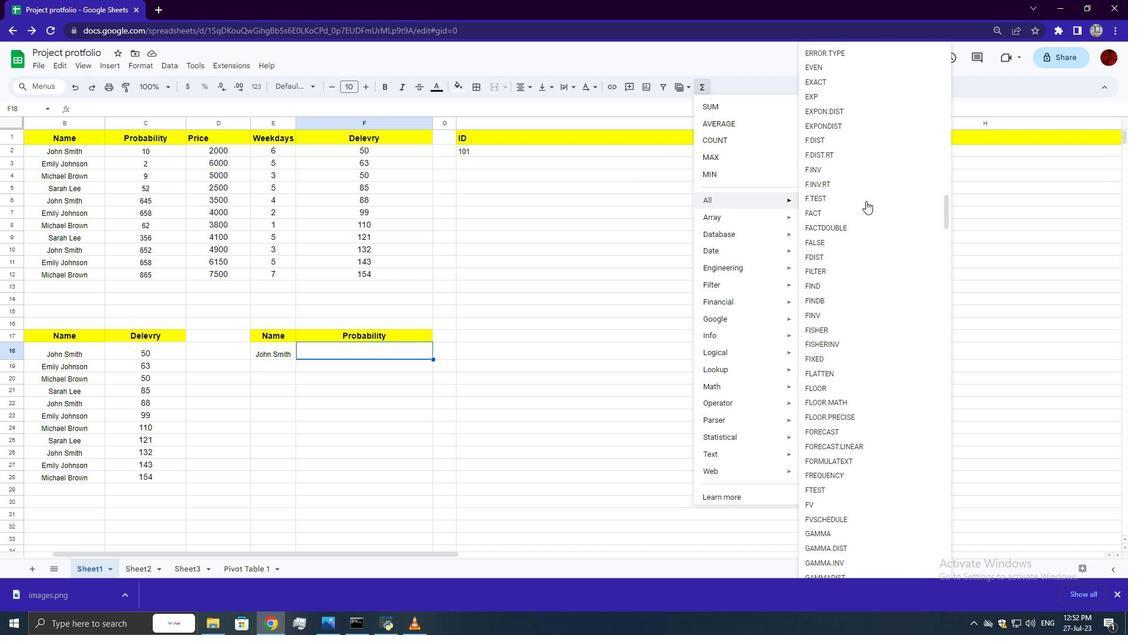 
Action: Mouse scrolled (866, 200) with delta (0, 0)
Screenshot: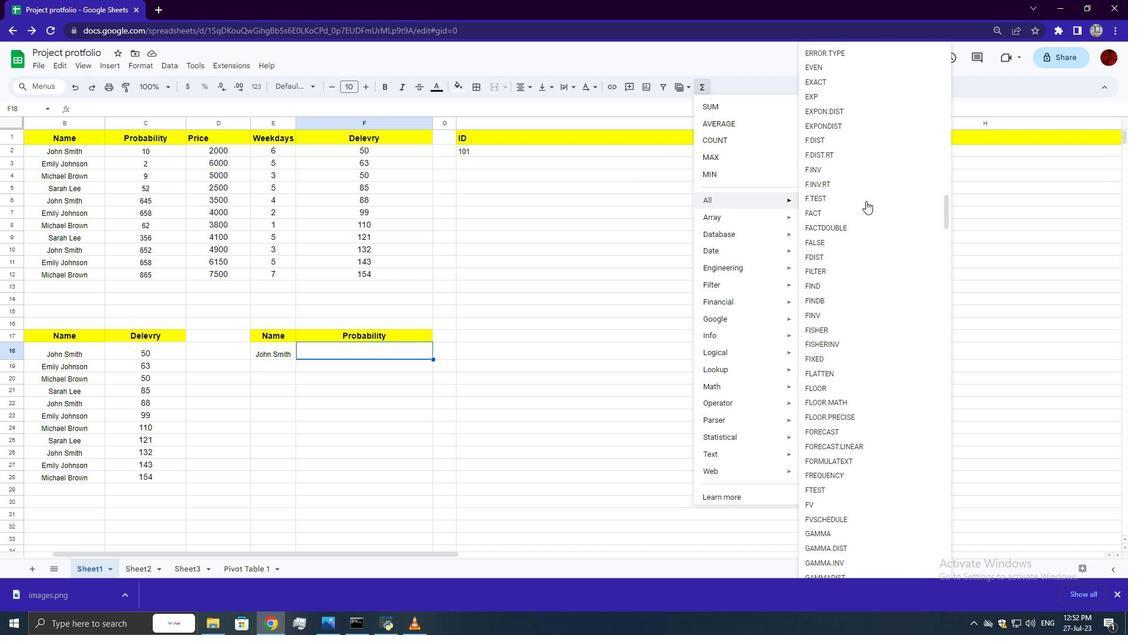 
Action: Mouse scrolled (866, 200) with delta (0, 0)
Screenshot: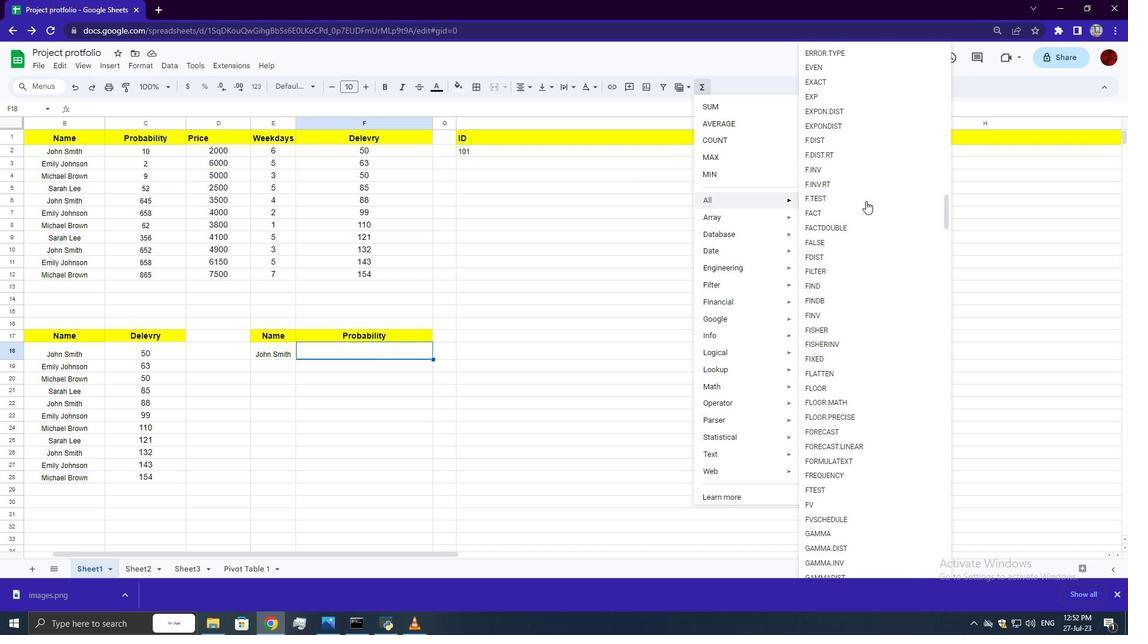 
Action: Mouse scrolled (866, 200) with delta (0, 0)
Screenshot: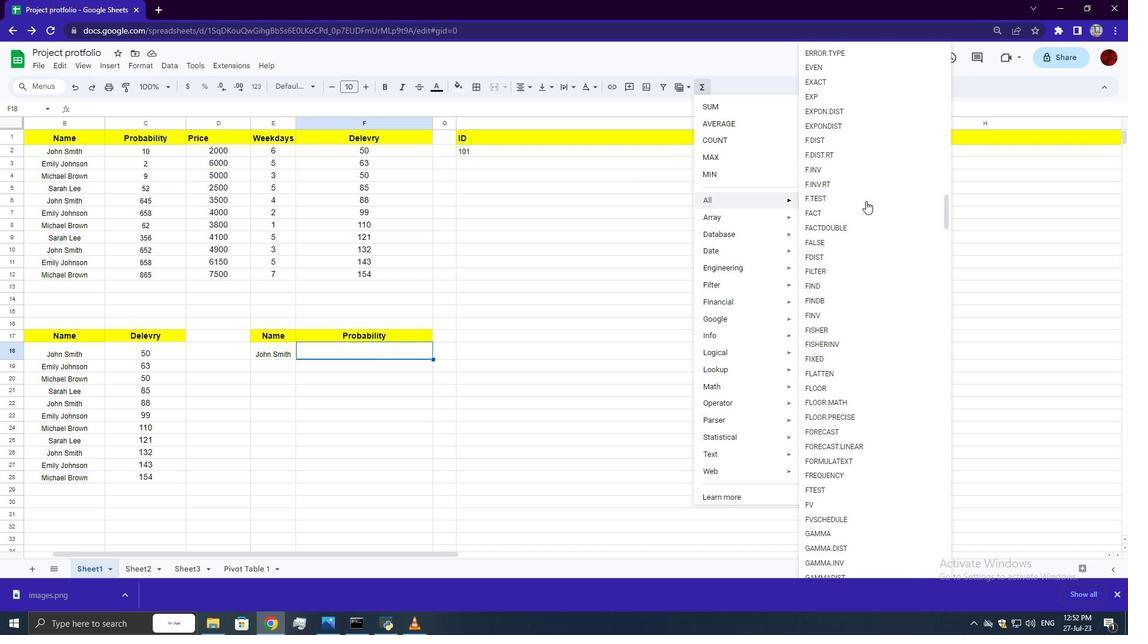
Action: Mouse scrolled (866, 200) with delta (0, 0)
Screenshot: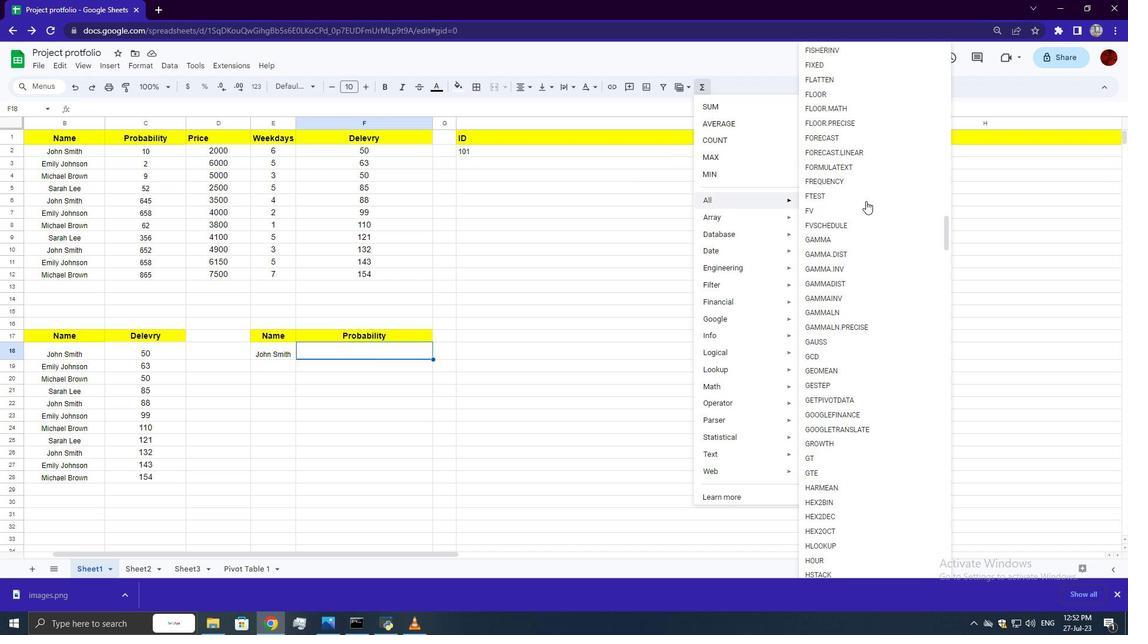 
Action: Mouse scrolled (866, 200) with delta (0, 0)
Screenshot: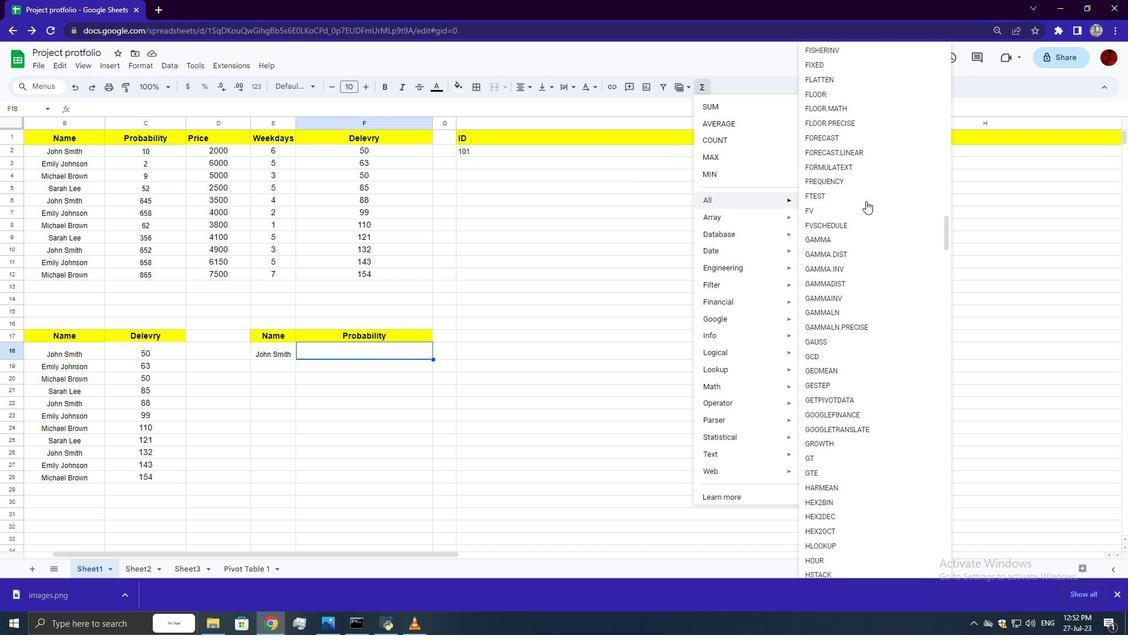 
Action: Mouse scrolled (866, 200) with delta (0, 0)
Screenshot: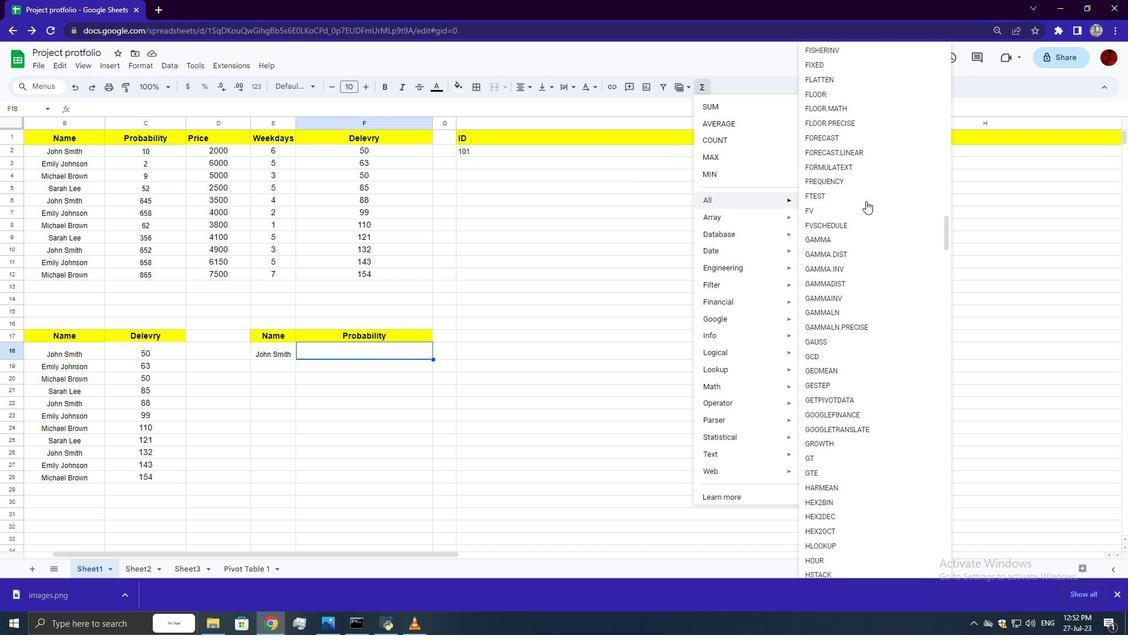 
Action: Mouse scrolled (866, 200) with delta (0, 0)
Screenshot: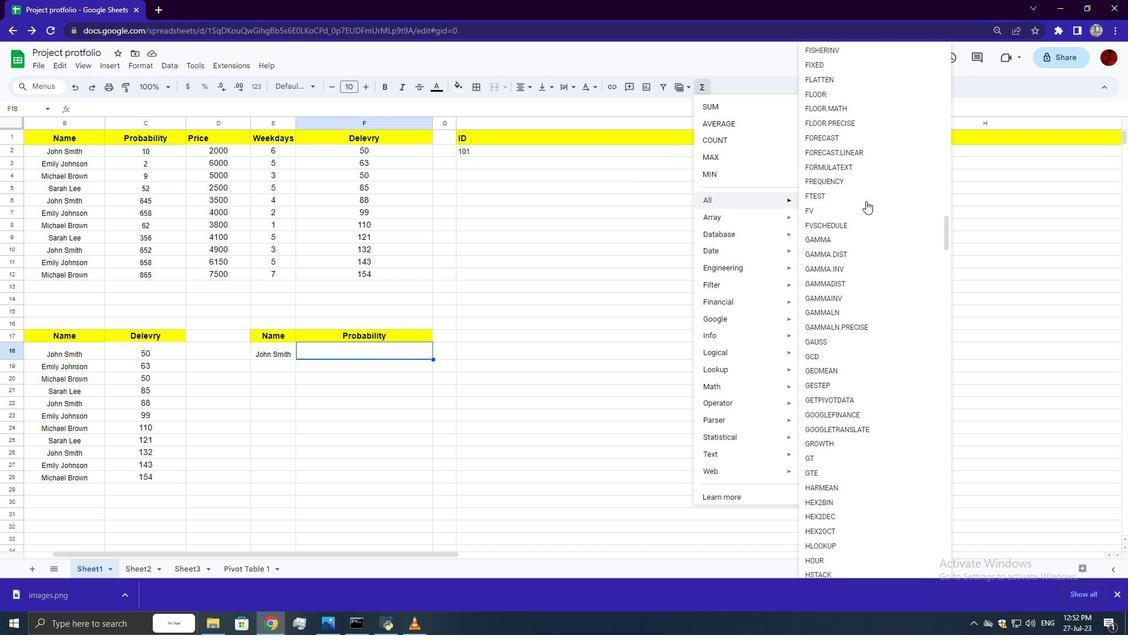 
Action: Mouse scrolled (866, 200) with delta (0, 0)
Screenshot: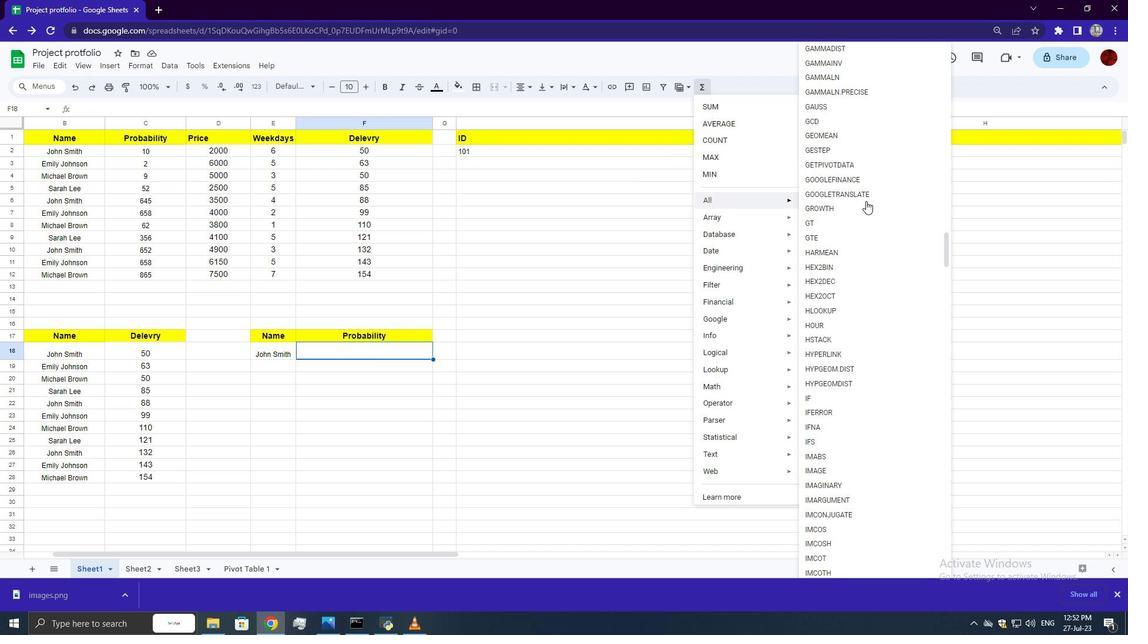 
Action: Mouse scrolled (866, 200) with delta (0, 0)
Screenshot: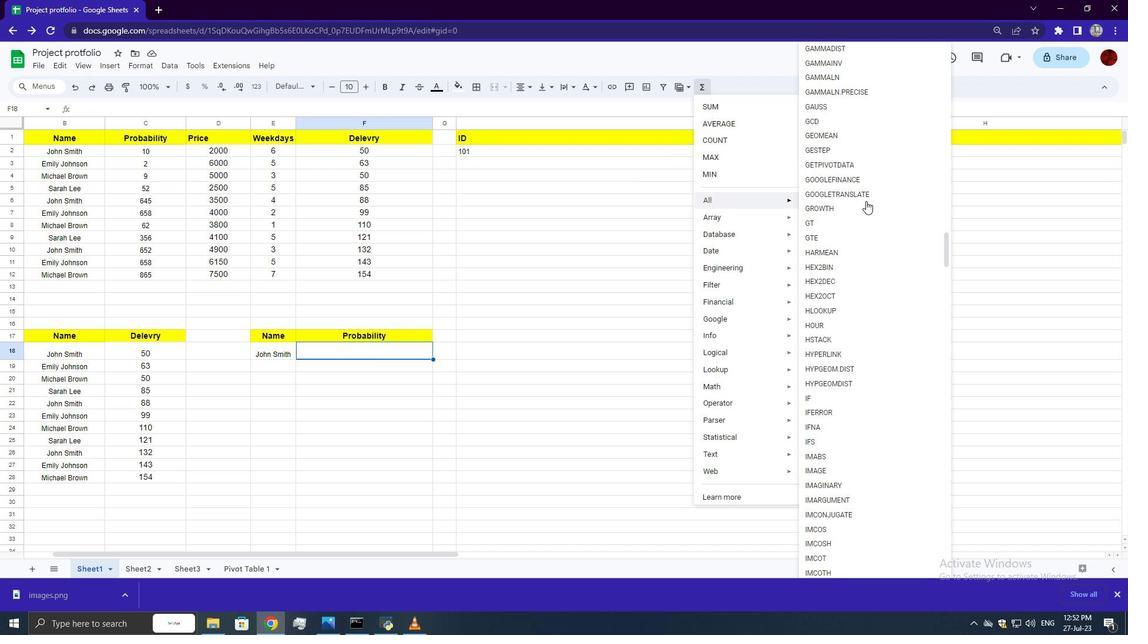 
Action: Mouse scrolled (866, 200) with delta (0, 0)
Screenshot: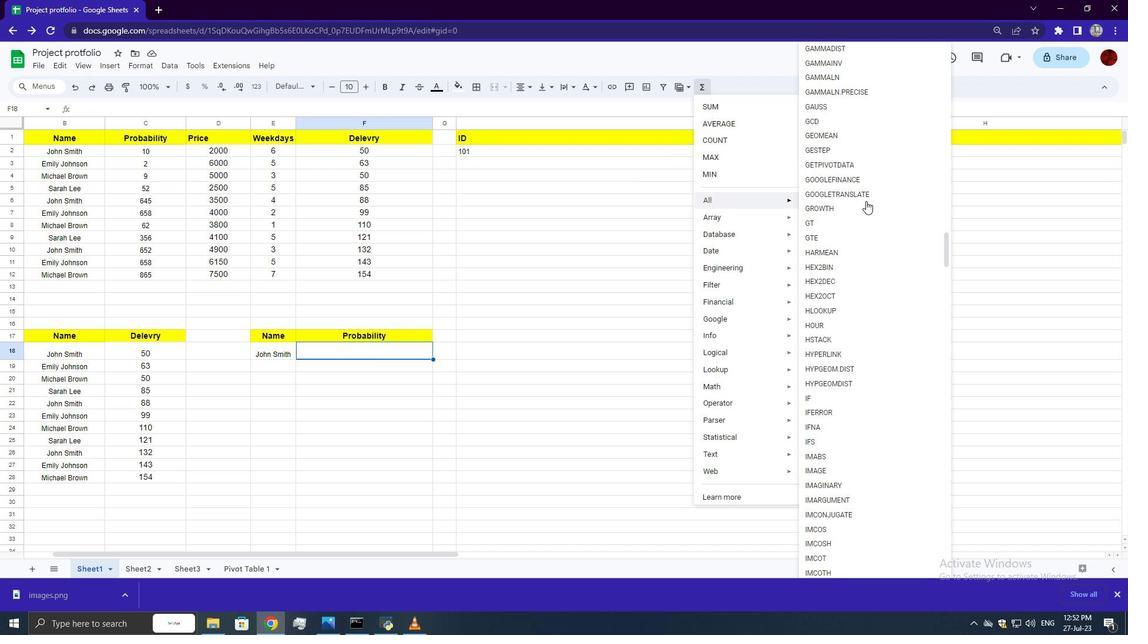 
Action: Mouse scrolled (866, 200) with delta (0, 0)
Screenshot: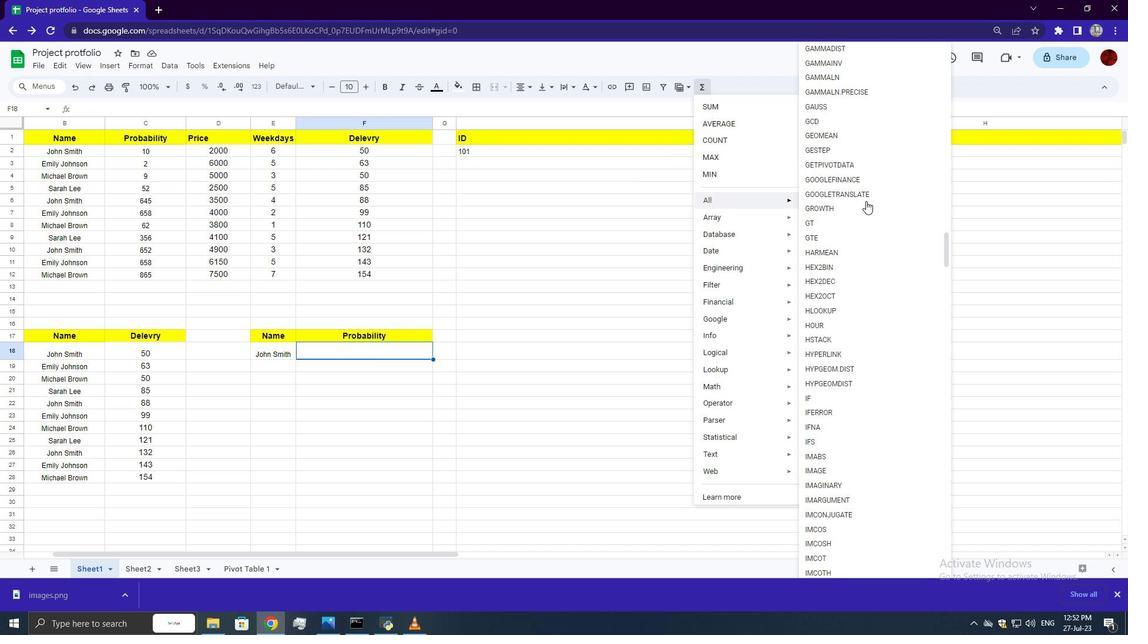 
Action: Mouse scrolled (866, 200) with delta (0, 0)
Screenshot: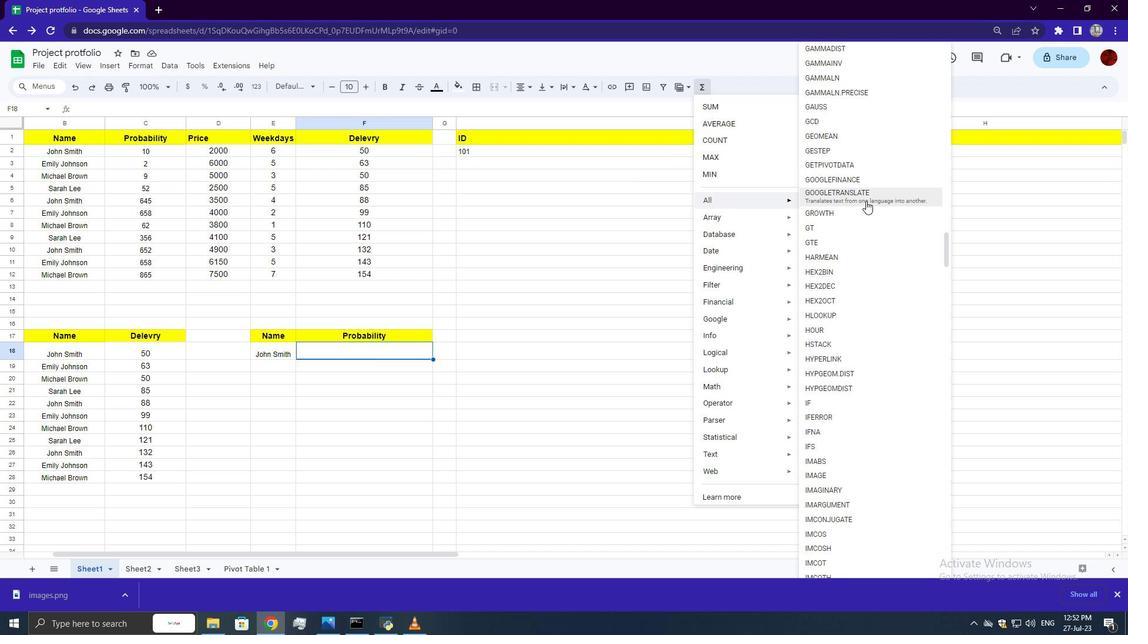 
Action: Mouse scrolled (866, 200) with delta (0, 0)
Screenshot: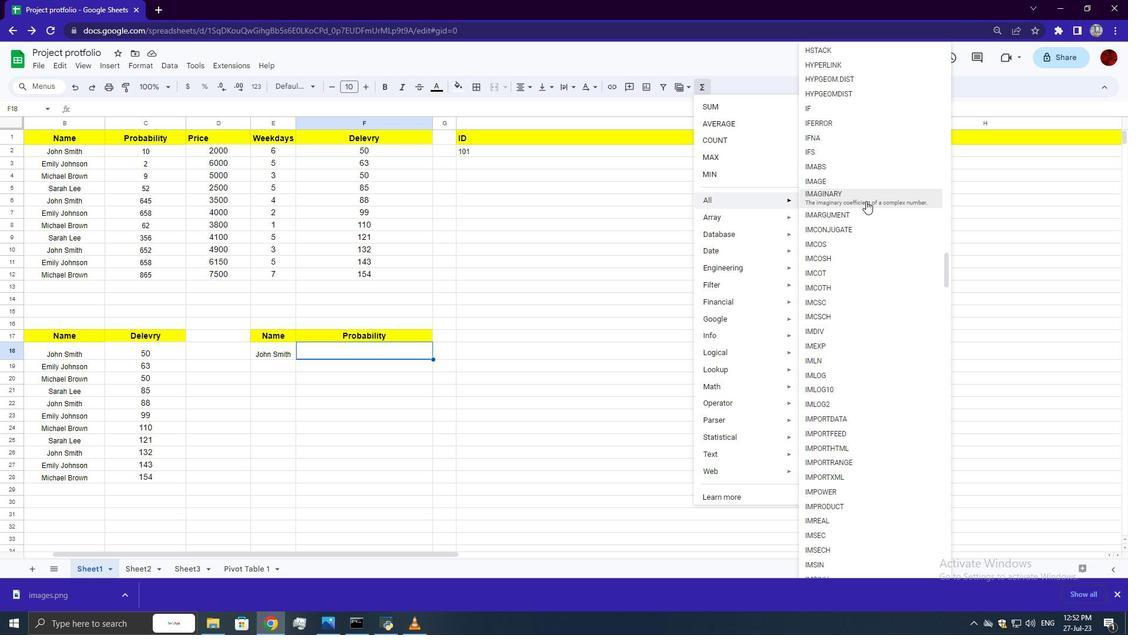 
Action: Mouse scrolled (866, 200) with delta (0, 0)
Screenshot: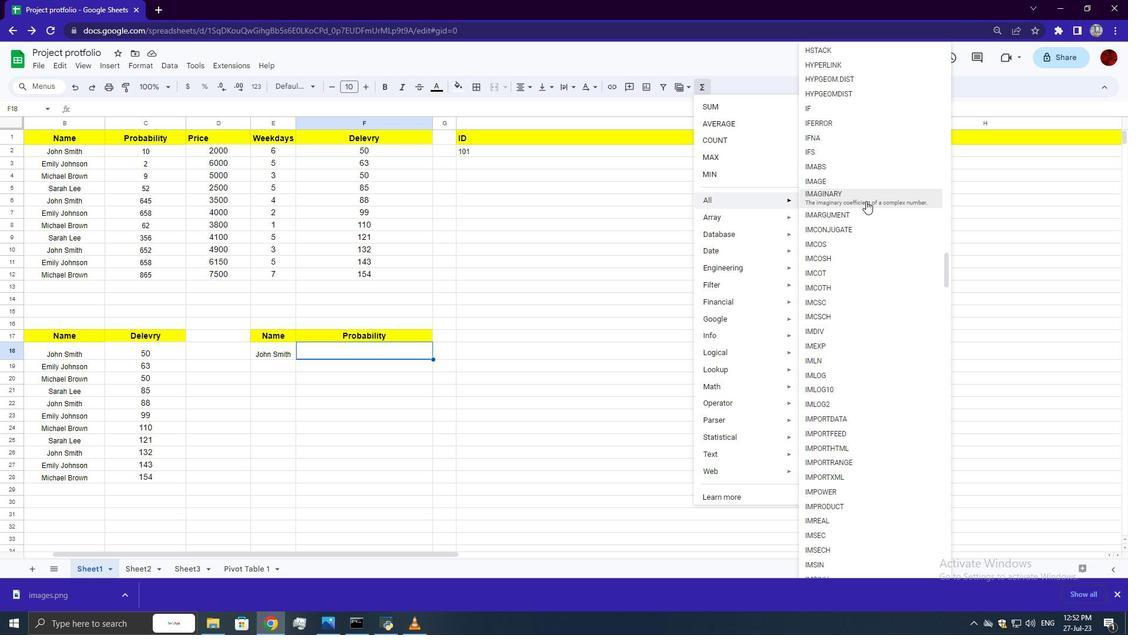
Action: Mouse scrolled (866, 200) with delta (0, 0)
Screenshot: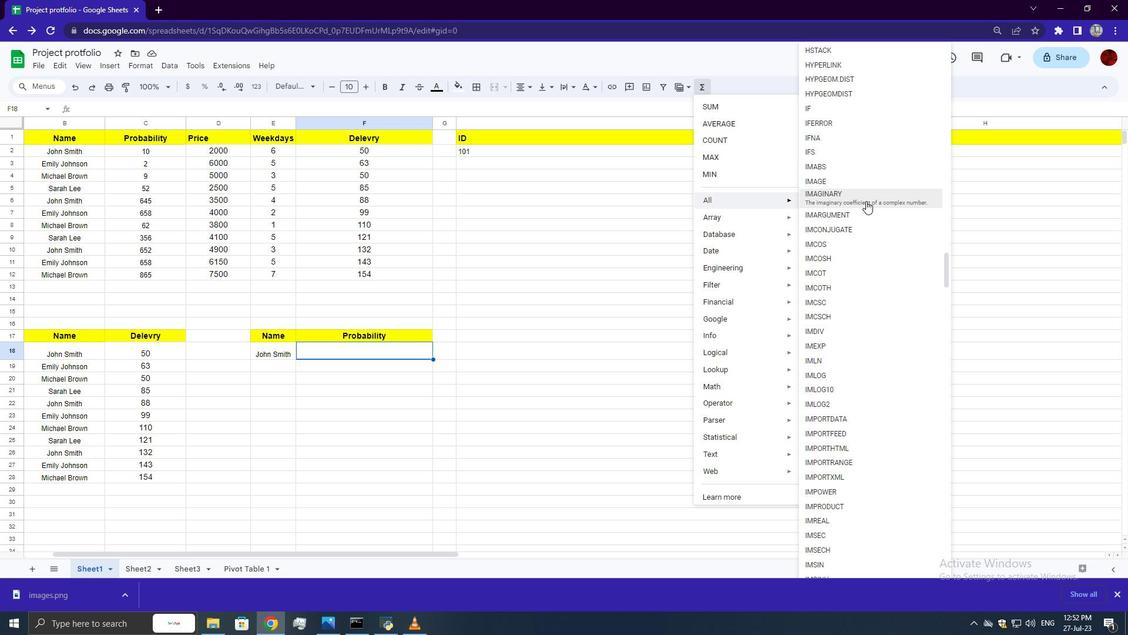 
Action: Mouse scrolled (866, 200) with delta (0, 0)
Screenshot: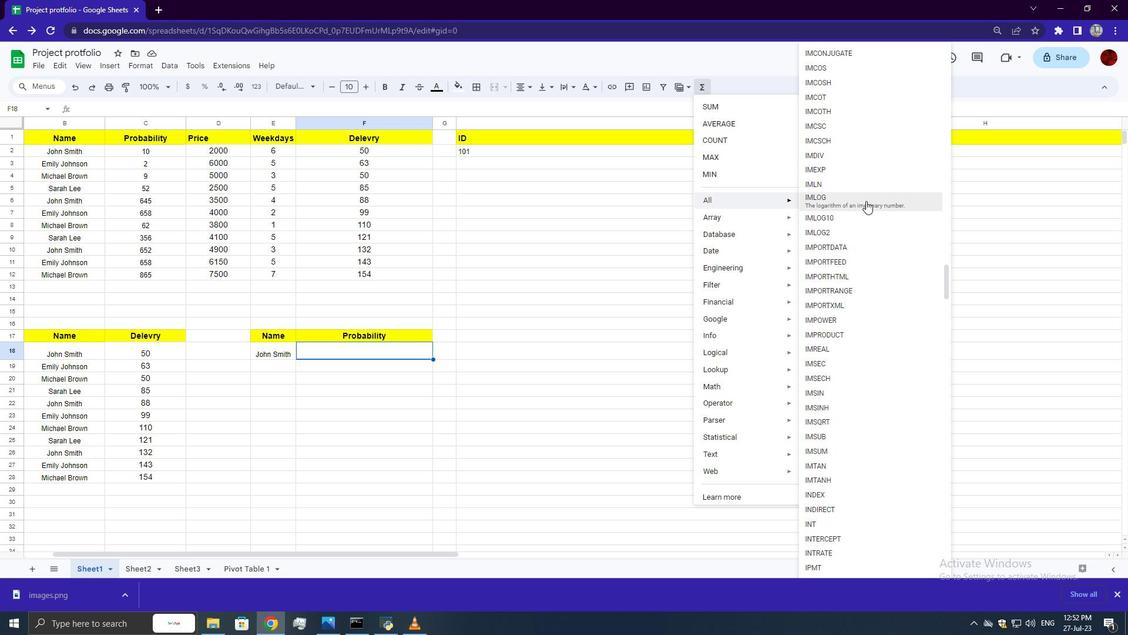 
Action: Mouse moved to (814, 416)
Screenshot: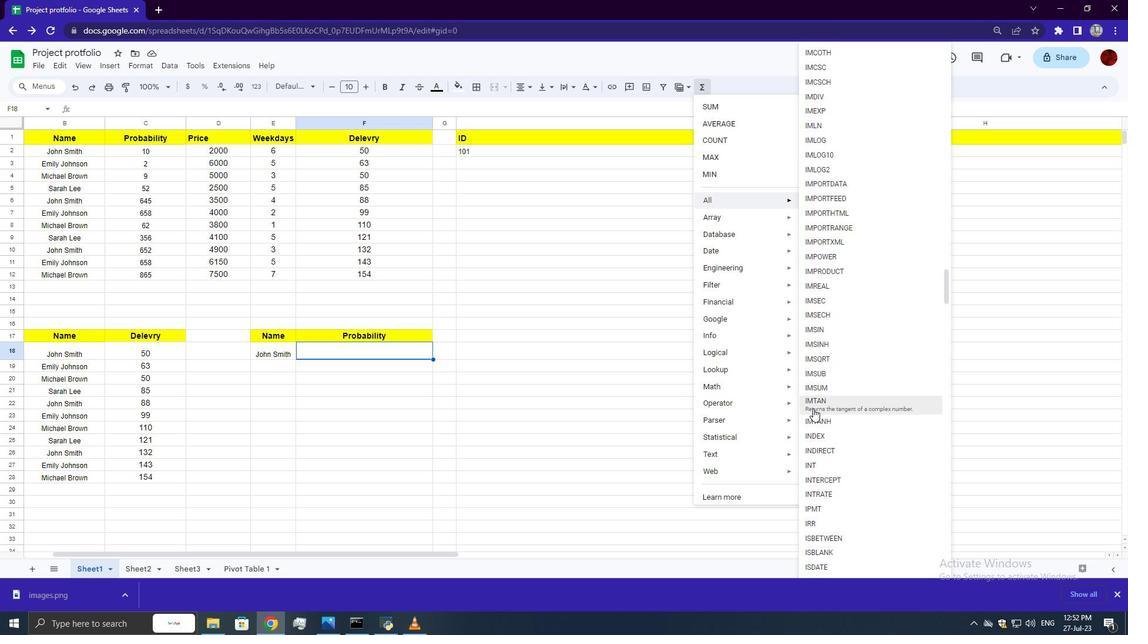 
Action: Mouse pressed left at (814, 416)
Screenshot: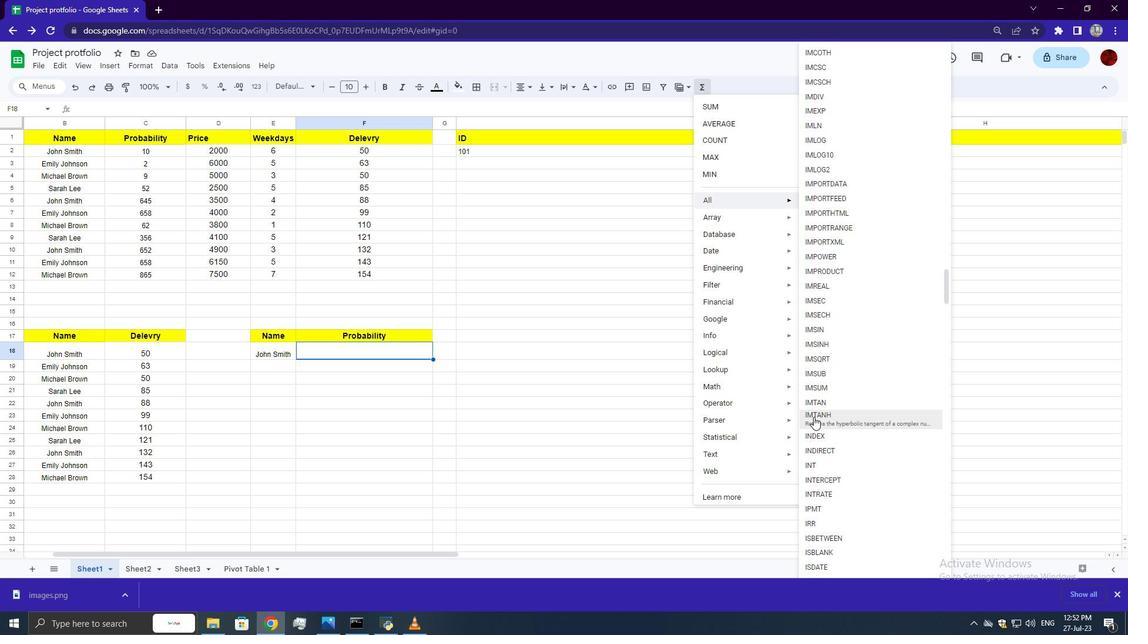 
Action: Key pressed <Key.shift_r><Key.shift_r><Key.shift_r><Key.shift_r><Key.shift_r><Key.shift_r><Key.shift_r>"2+3i<Key.shift_r>"<Key.enter>
Screenshot: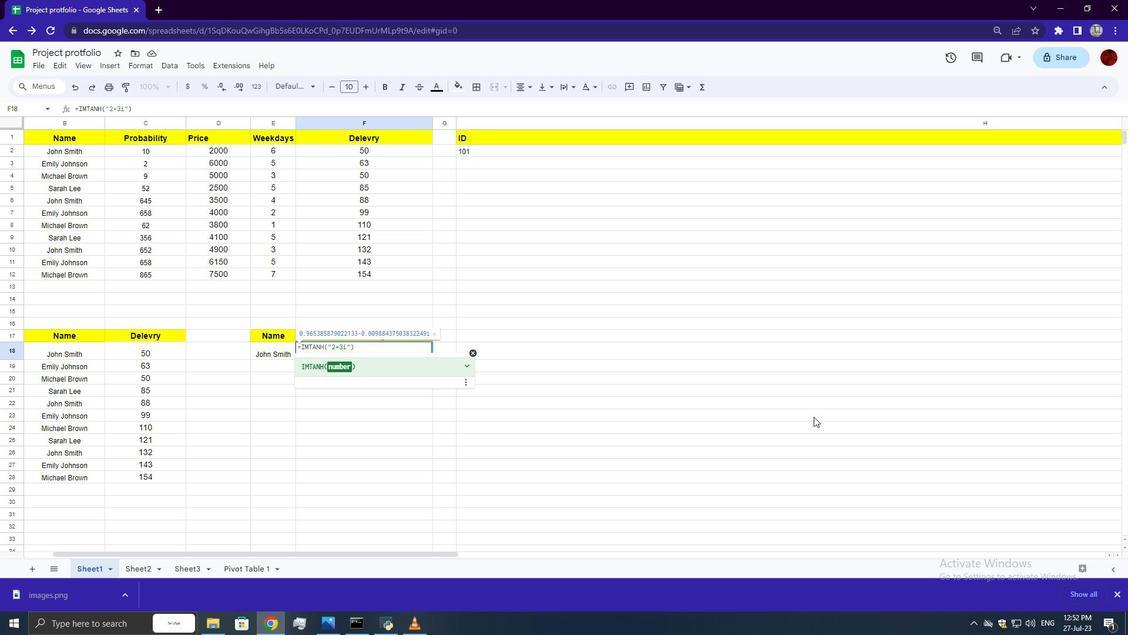 
Action: Mouse moved to (810, 416)
Screenshot: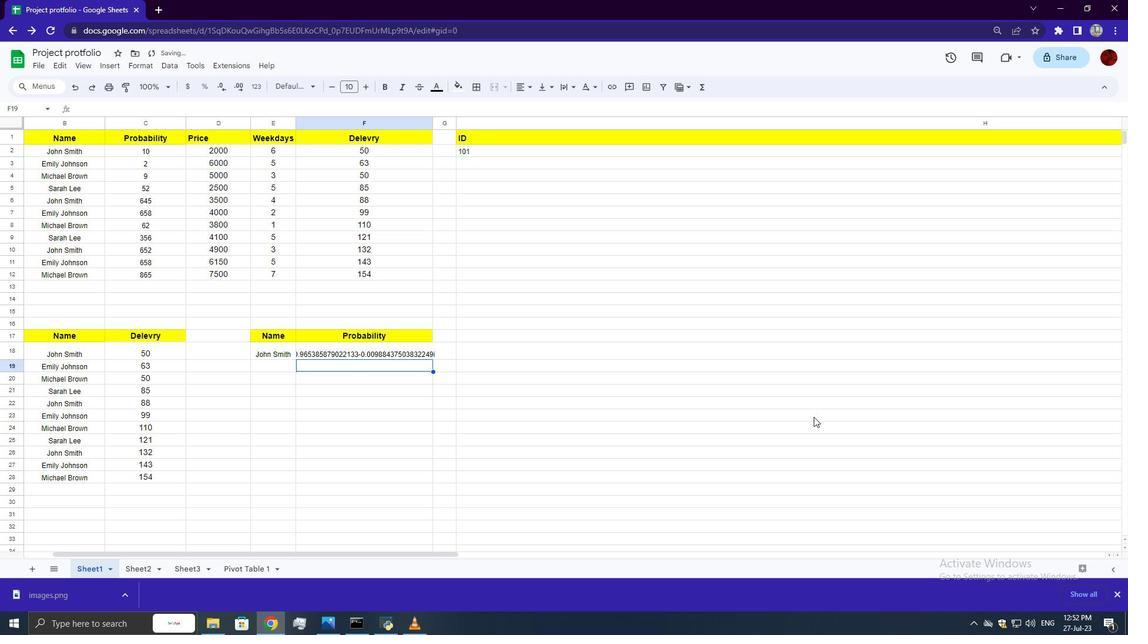 
